 Task: Create a due date automation trigger when advanced on, on the monday before a card is due add fields without custom field "Resume" set to a date more than 1 days ago at 11:00 AM.
Action: Mouse moved to (933, 285)
Screenshot: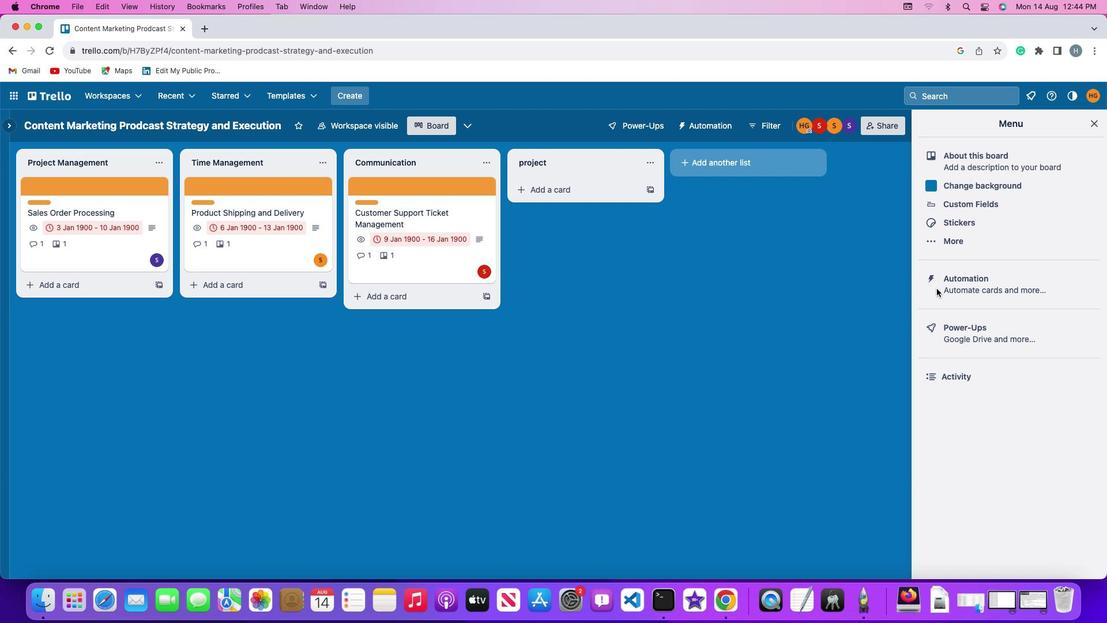 
Action: Mouse pressed left at (933, 285)
Screenshot: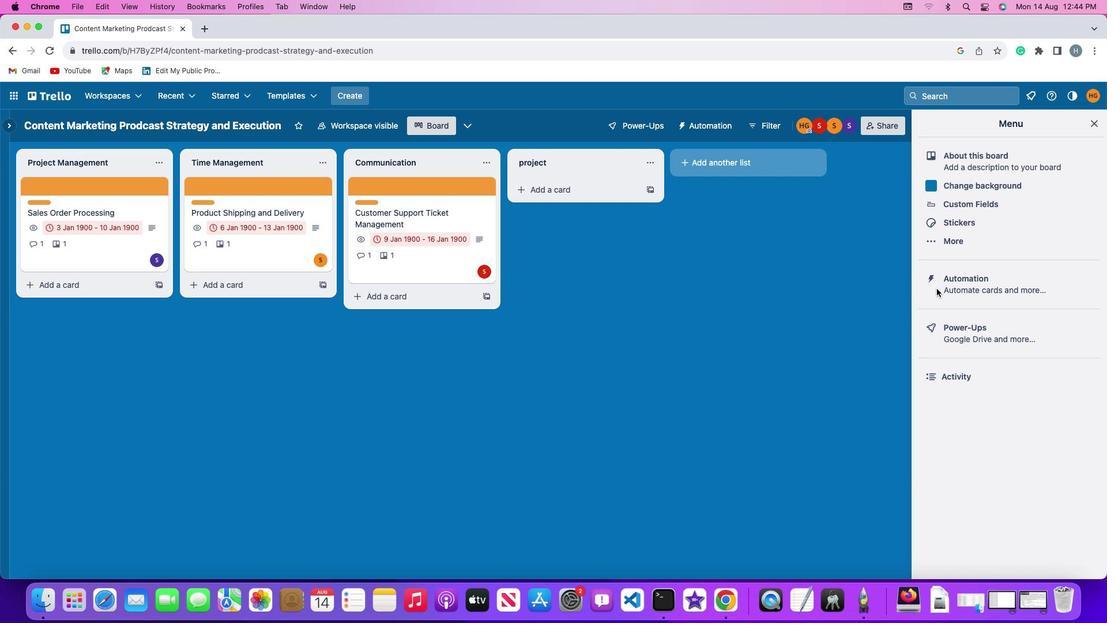 
Action: Mouse pressed left at (933, 285)
Screenshot: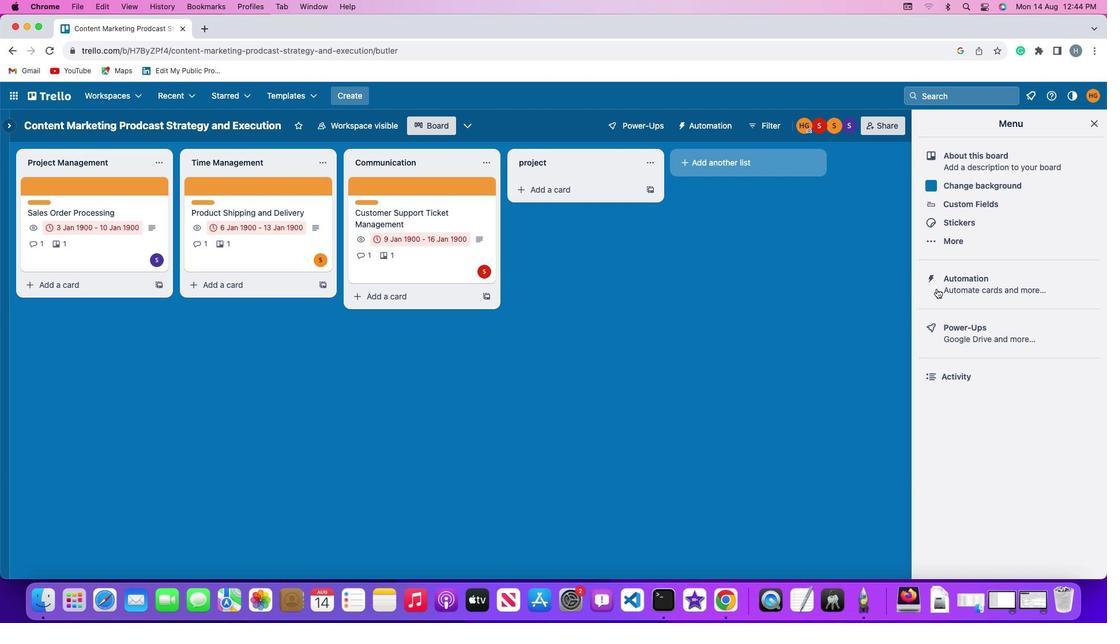 
Action: Mouse moved to (51, 266)
Screenshot: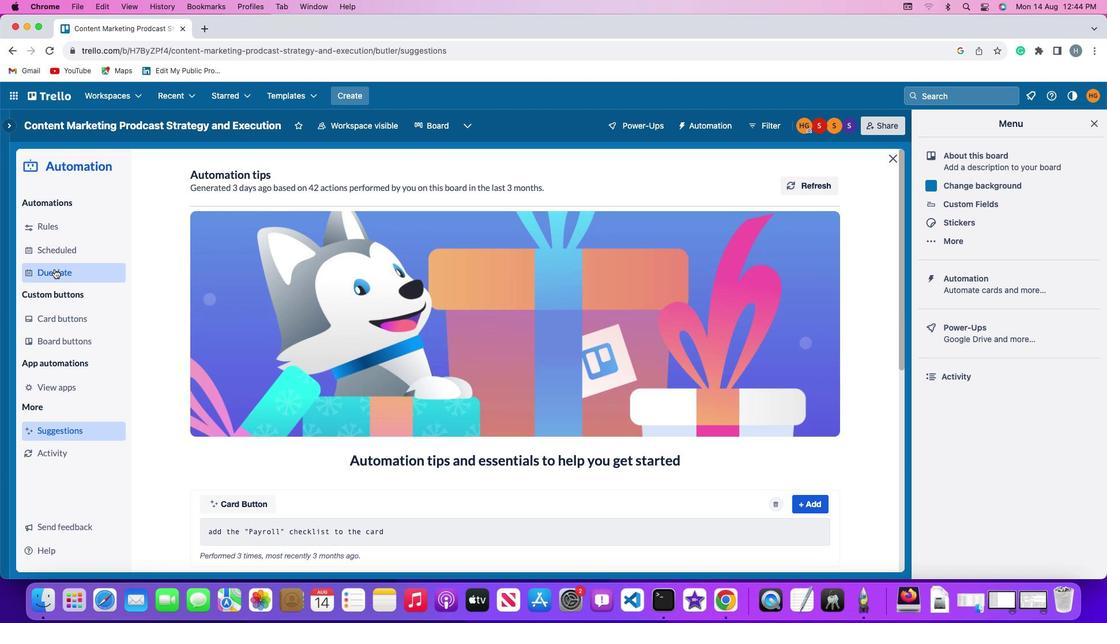 
Action: Mouse pressed left at (51, 266)
Screenshot: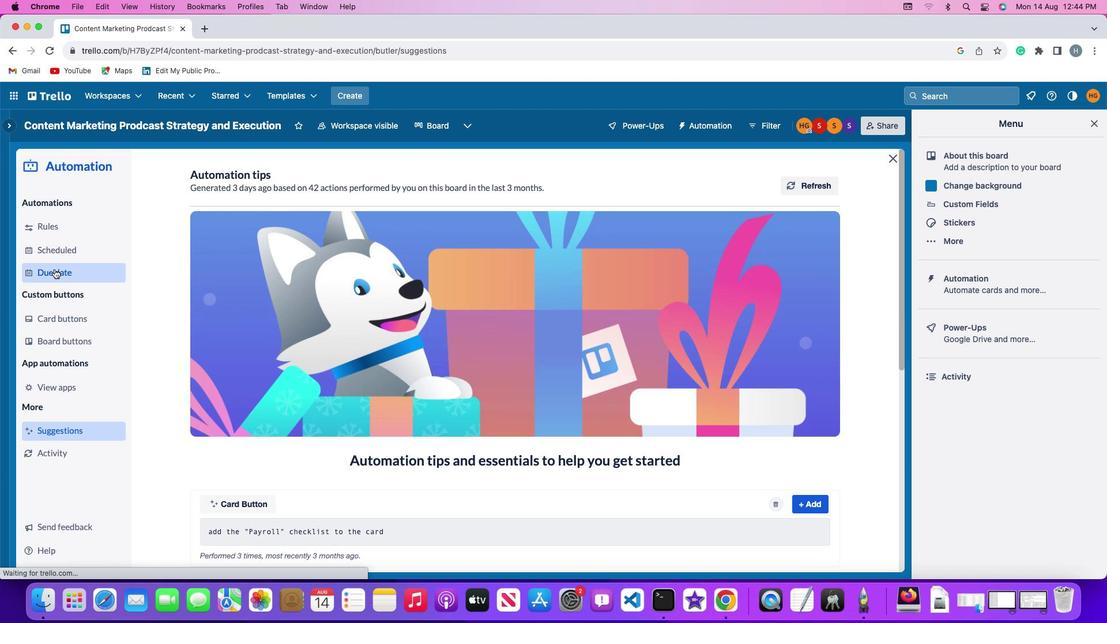 
Action: Mouse moved to (764, 172)
Screenshot: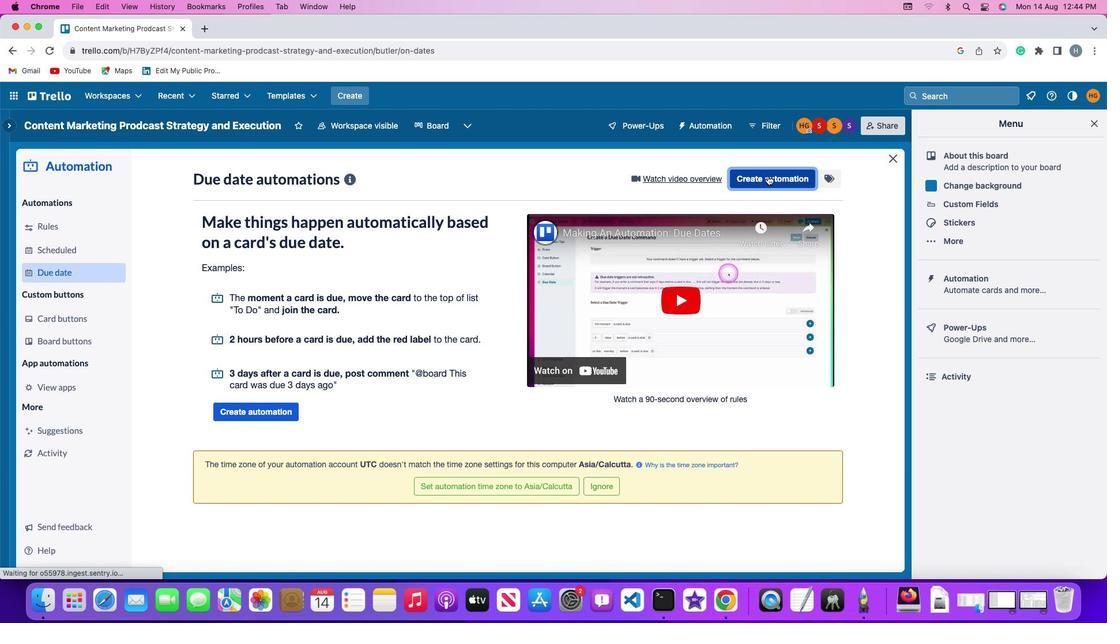 
Action: Mouse pressed left at (764, 172)
Screenshot: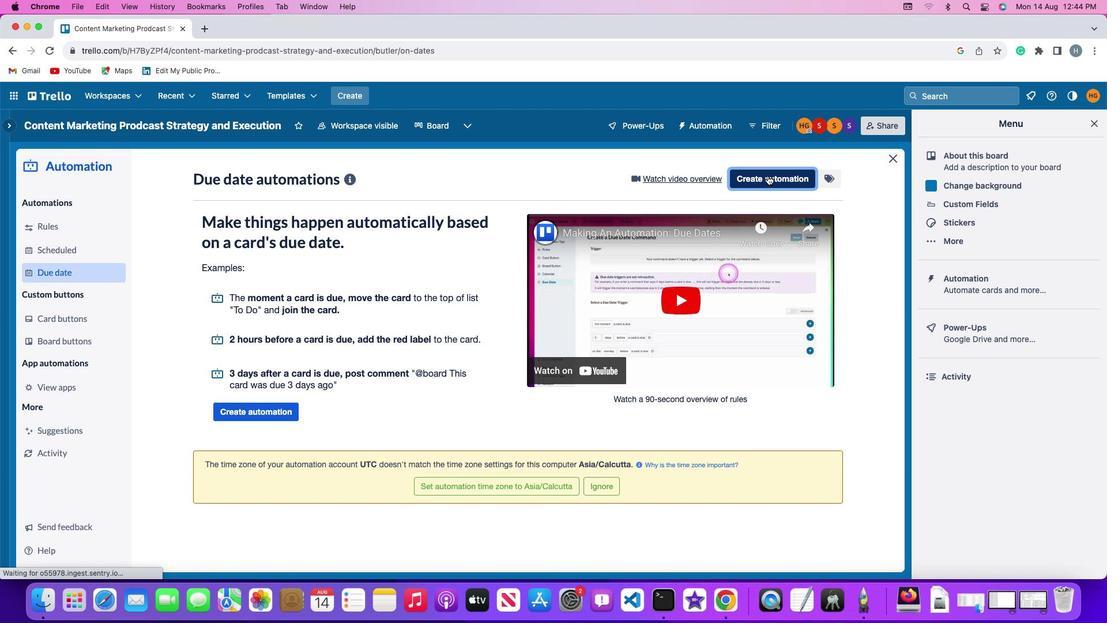 
Action: Mouse moved to (218, 283)
Screenshot: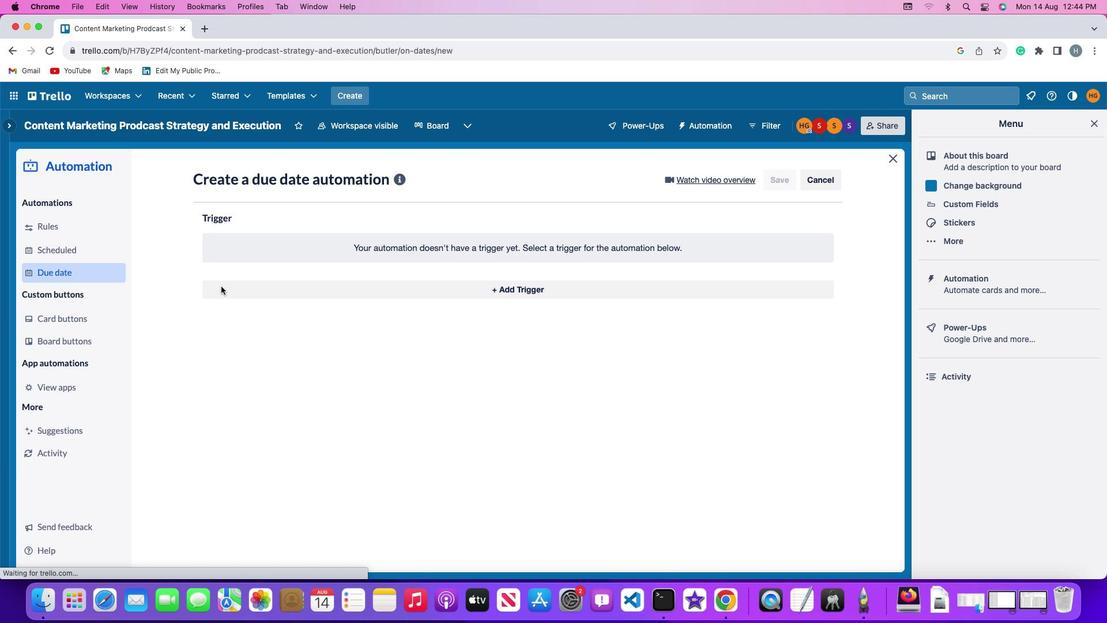 
Action: Mouse pressed left at (218, 283)
Screenshot: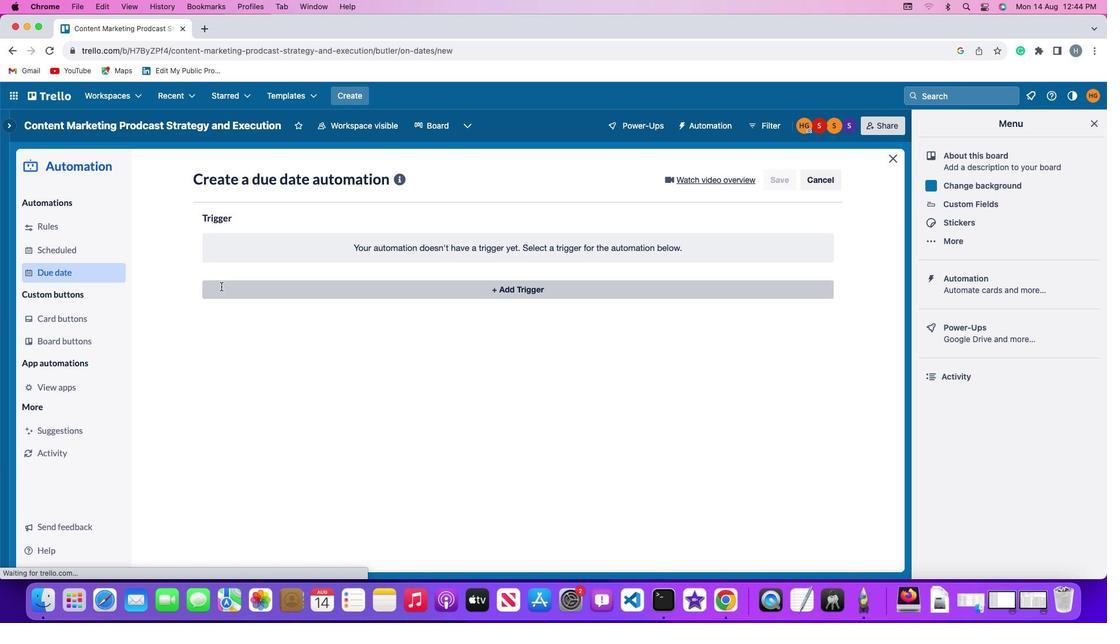 
Action: Mouse moved to (253, 505)
Screenshot: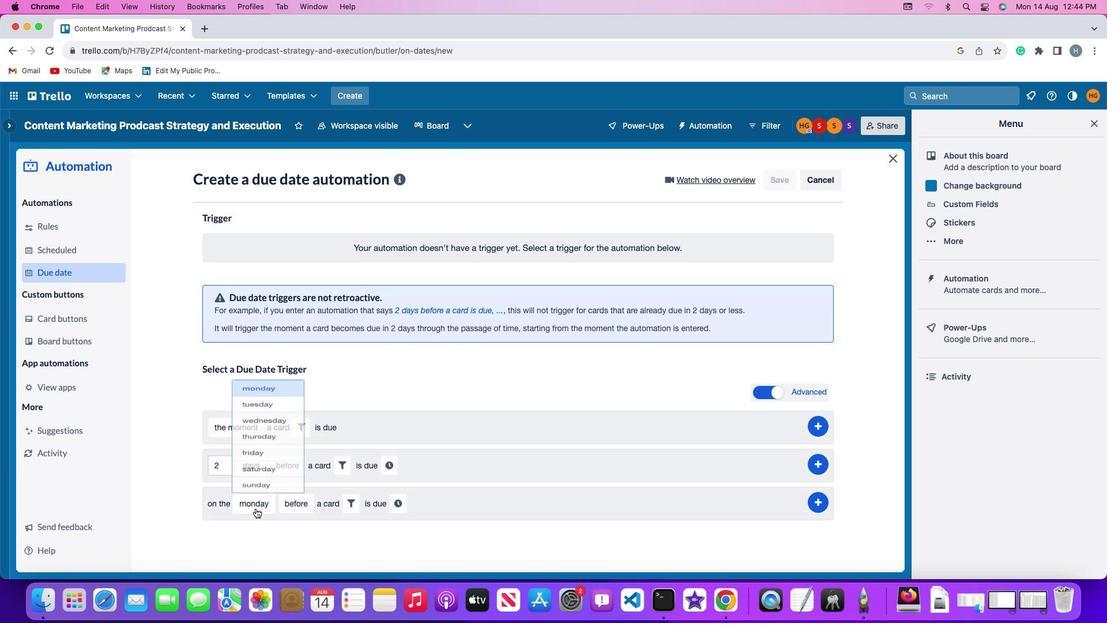 
Action: Mouse pressed left at (253, 505)
Screenshot: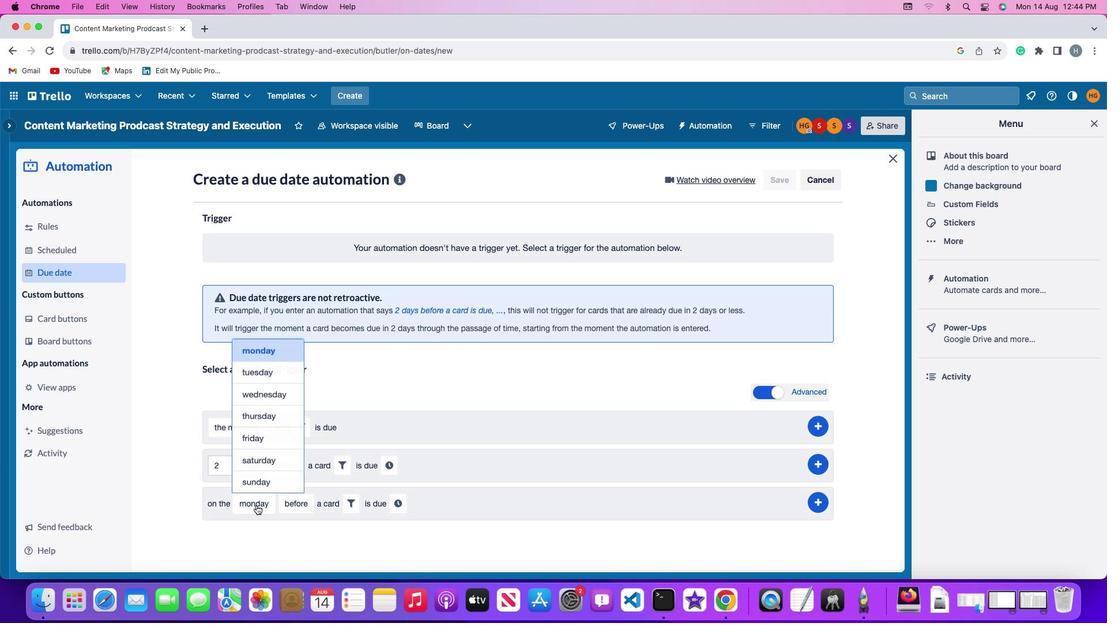 
Action: Mouse moved to (270, 341)
Screenshot: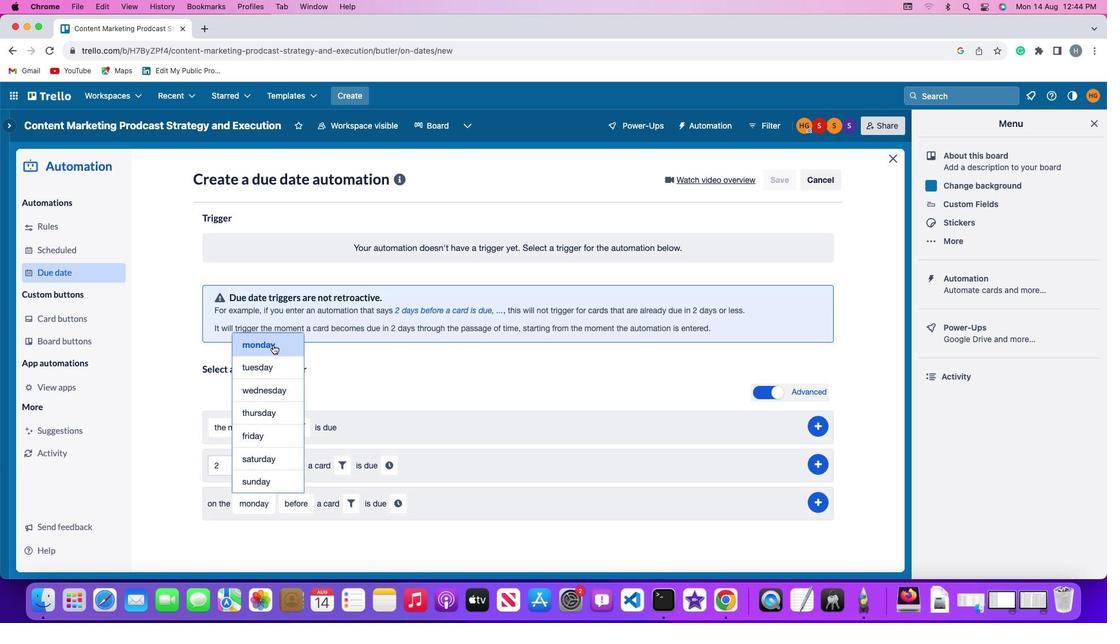 
Action: Mouse pressed left at (270, 341)
Screenshot: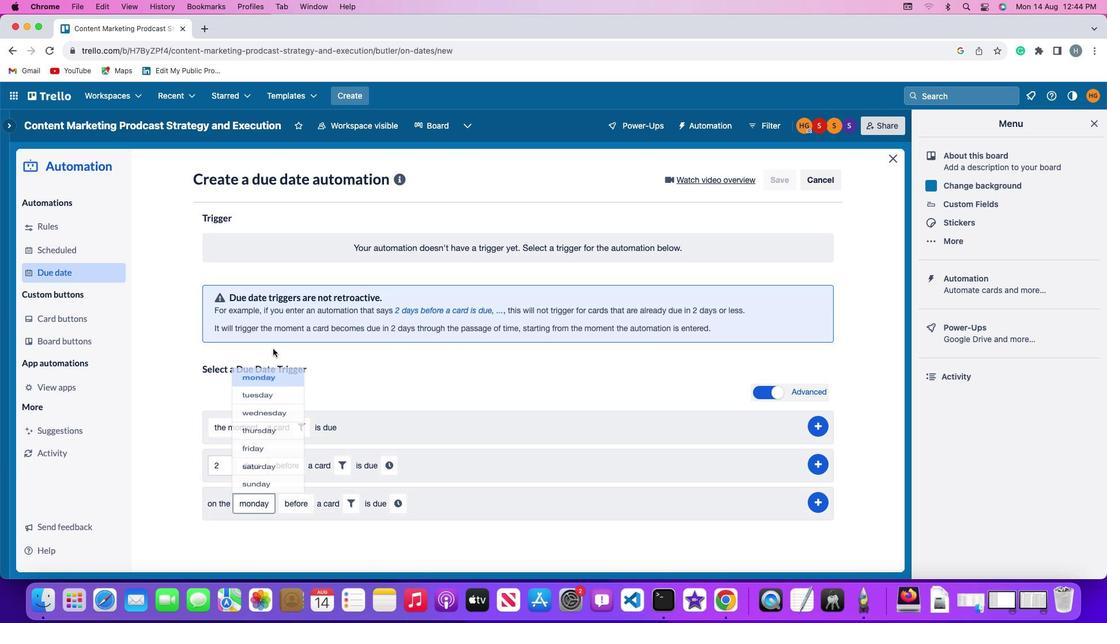 
Action: Mouse moved to (294, 509)
Screenshot: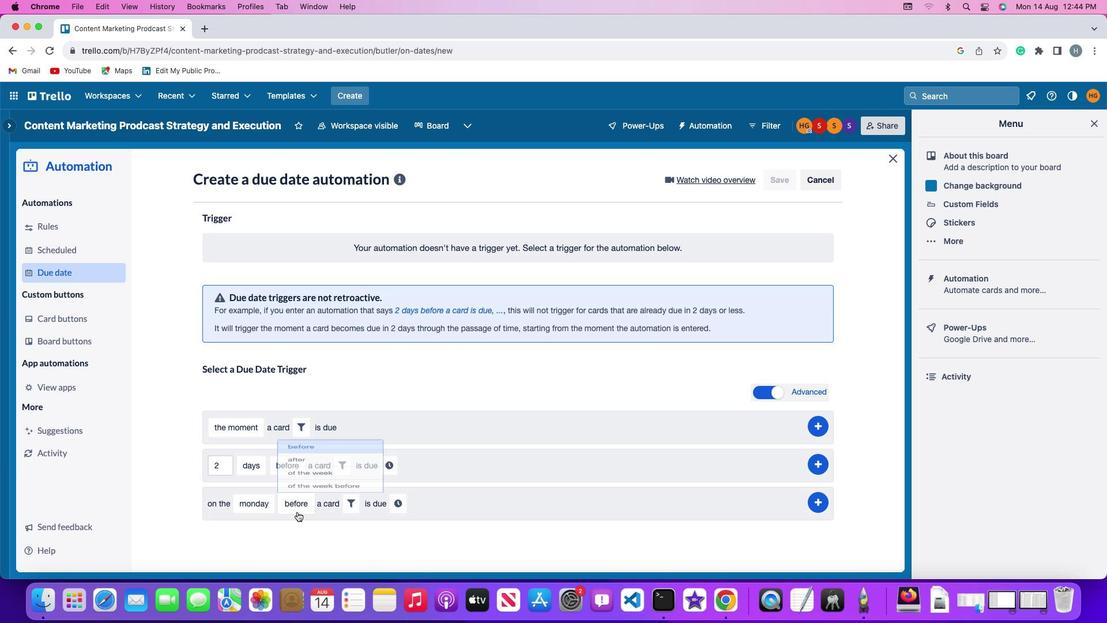 
Action: Mouse pressed left at (294, 509)
Screenshot: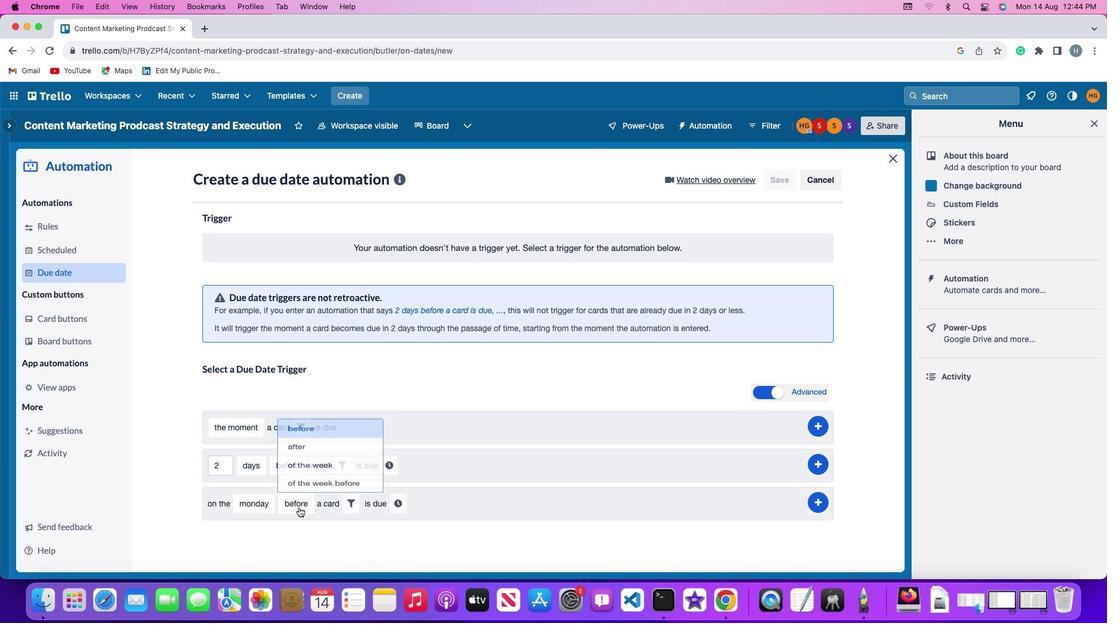 
Action: Mouse moved to (320, 408)
Screenshot: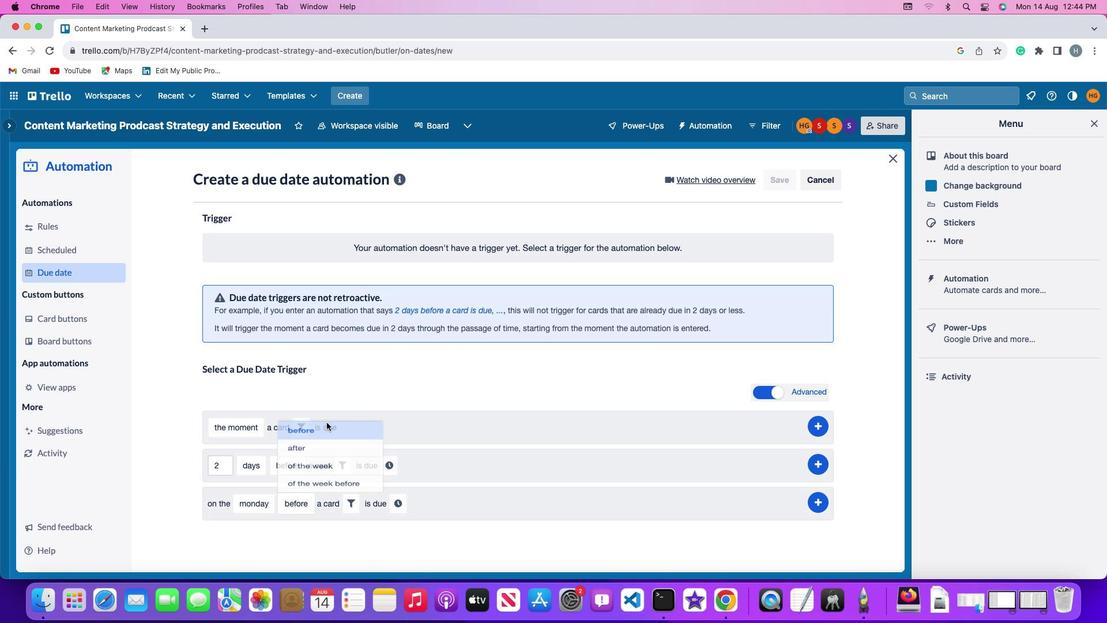 
Action: Mouse pressed left at (320, 408)
Screenshot: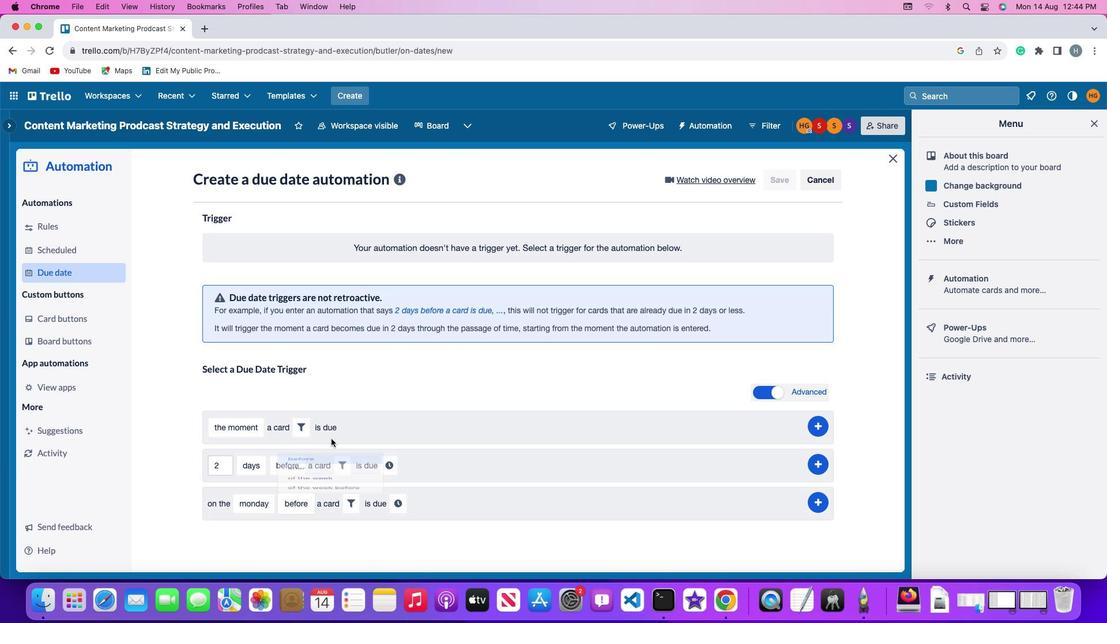 
Action: Mouse moved to (350, 499)
Screenshot: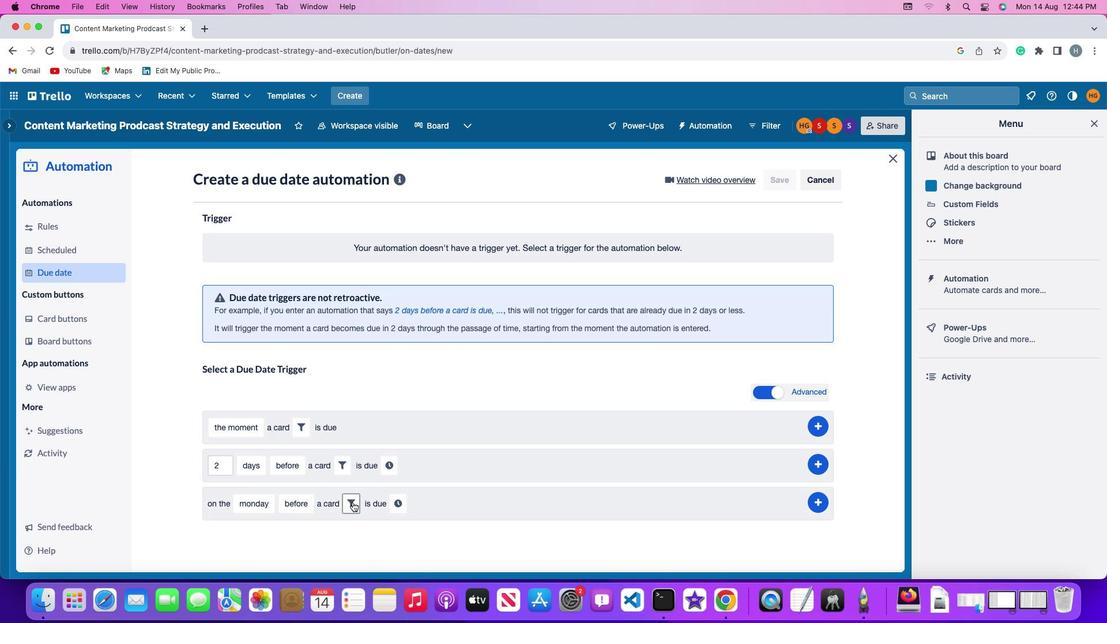 
Action: Mouse pressed left at (350, 499)
Screenshot: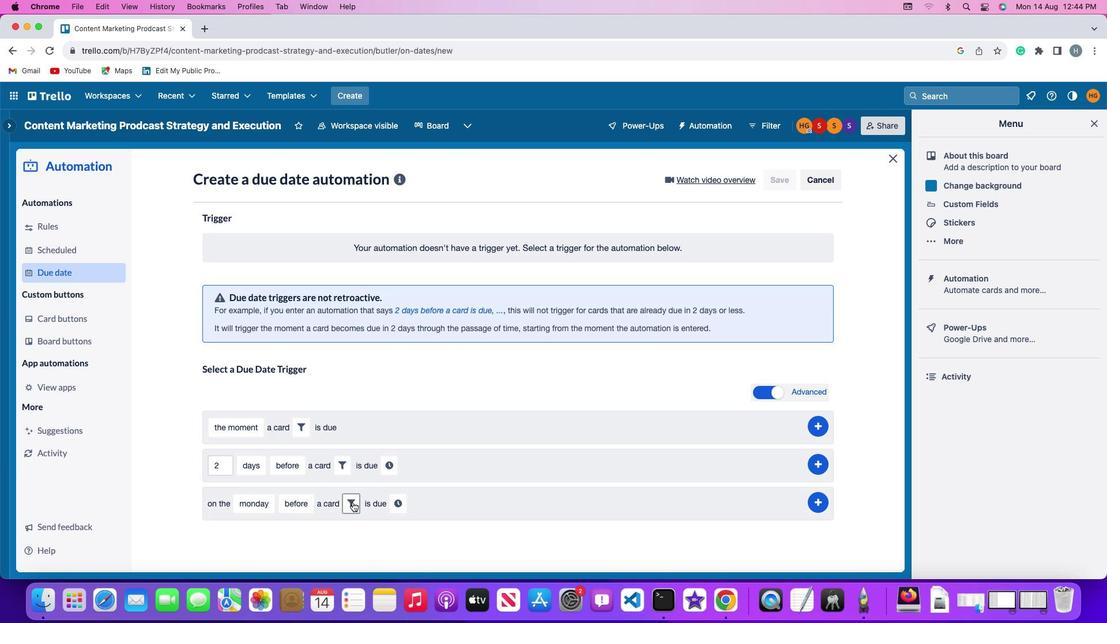 
Action: Mouse moved to (536, 533)
Screenshot: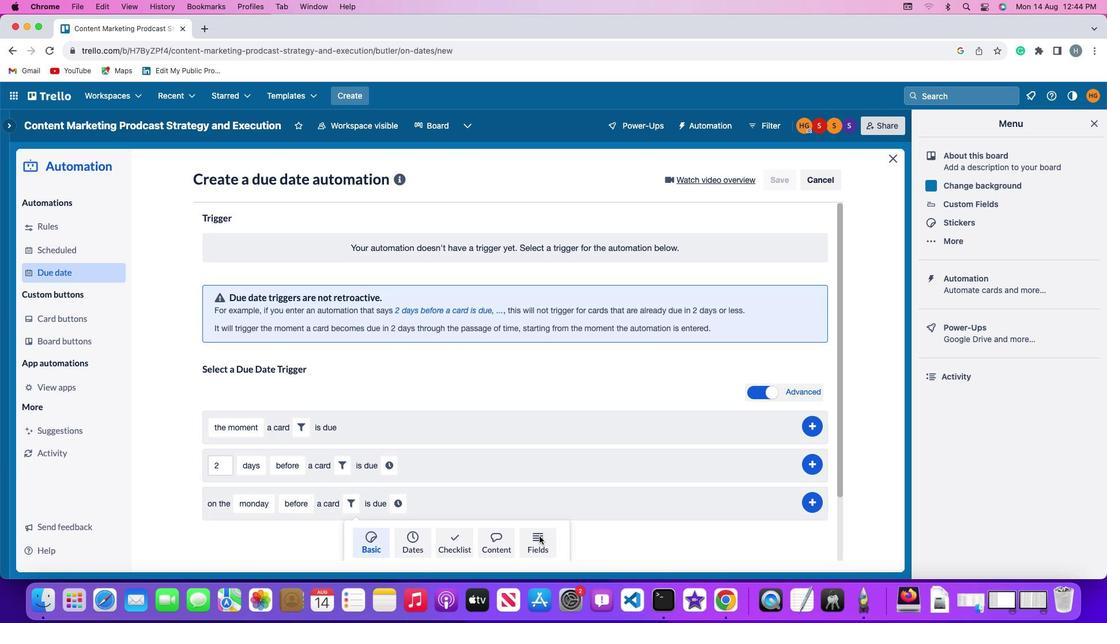 
Action: Mouse pressed left at (536, 533)
Screenshot: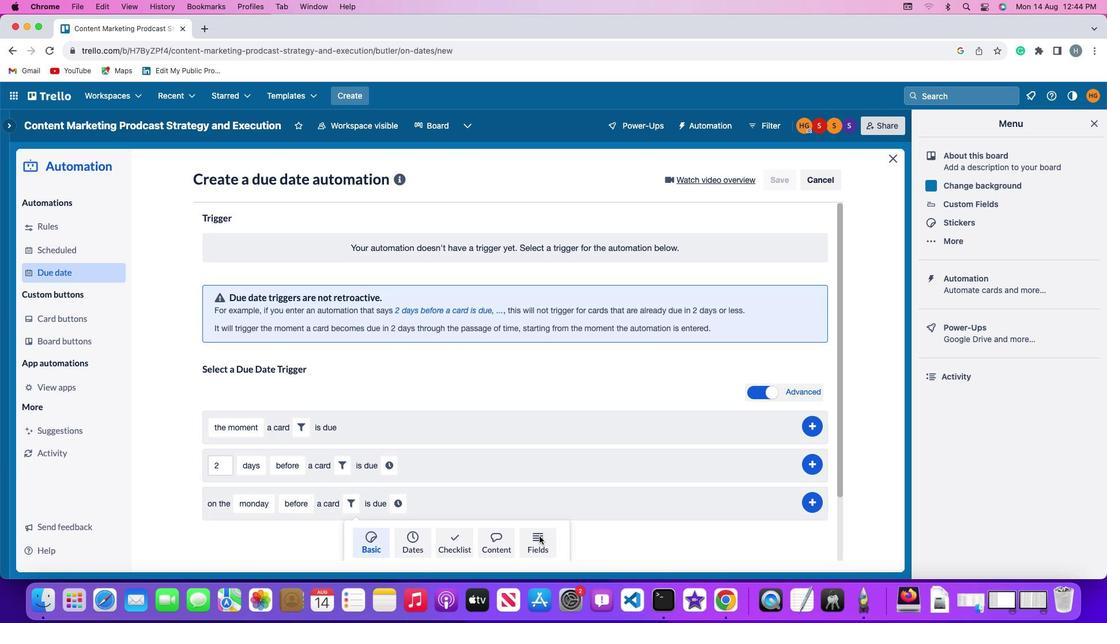 
Action: Mouse moved to (327, 533)
Screenshot: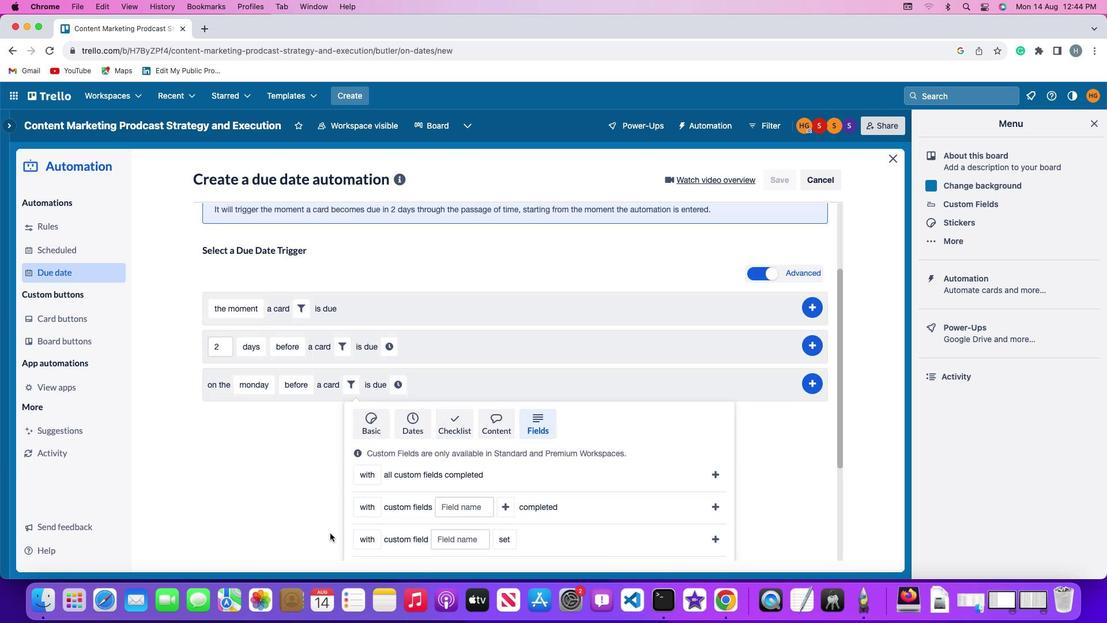 
Action: Mouse scrolled (327, 533) with delta (-2, -2)
Screenshot: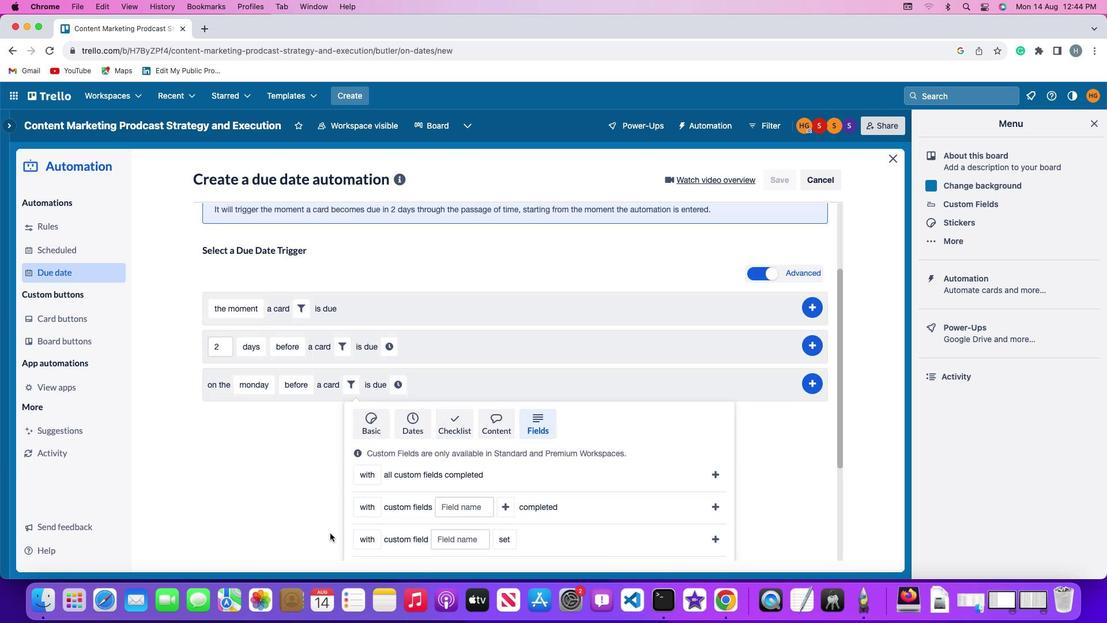 
Action: Mouse moved to (327, 531)
Screenshot: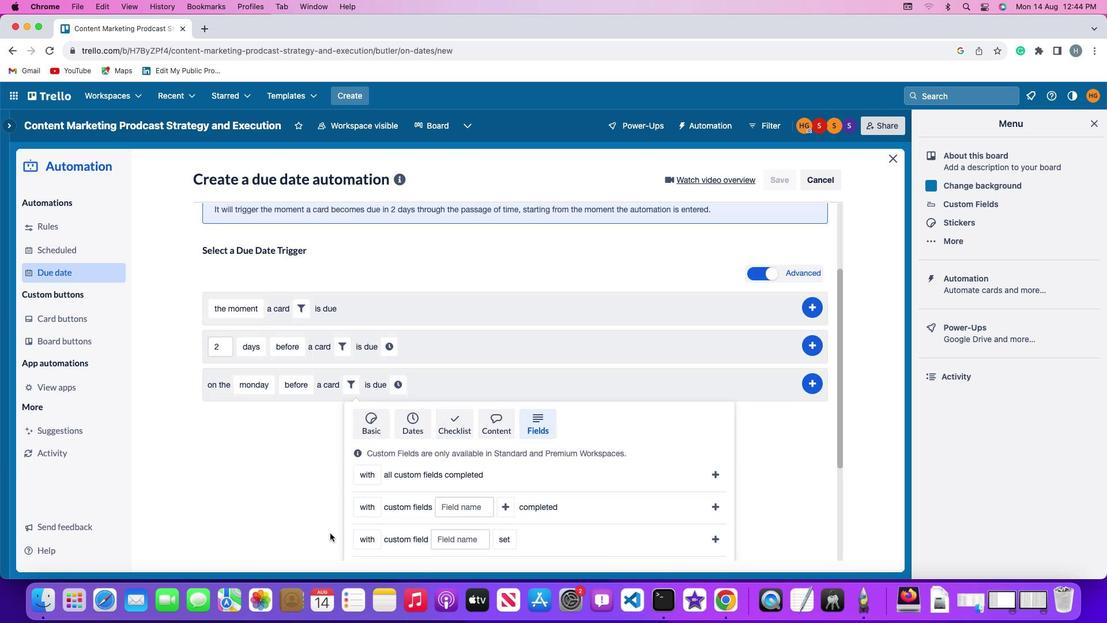 
Action: Mouse scrolled (327, 531) with delta (-2, -2)
Screenshot: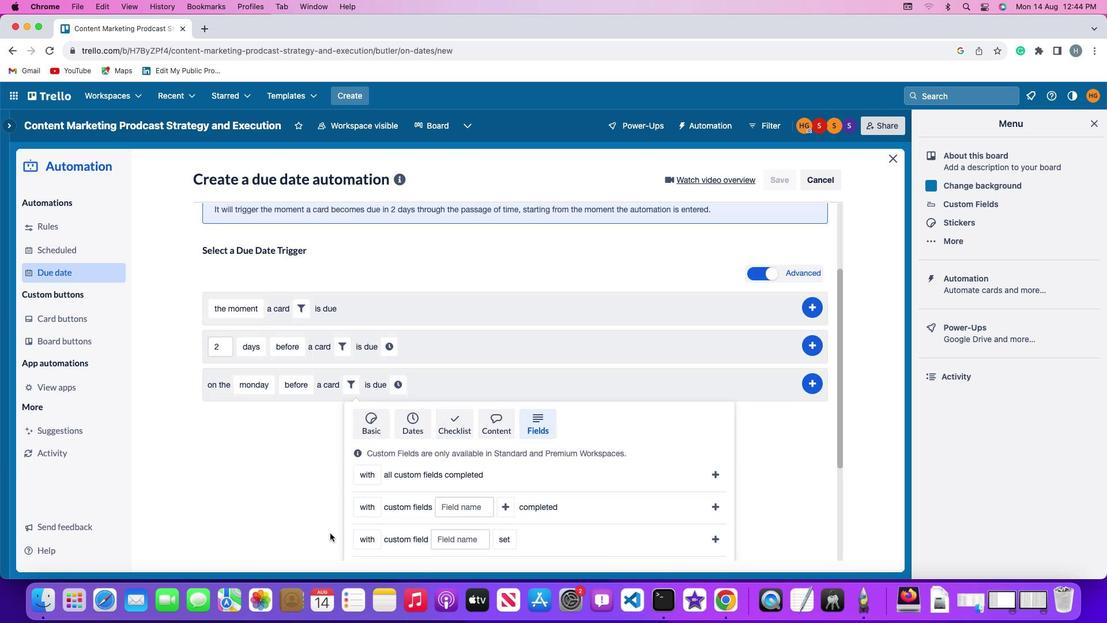 
Action: Mouse scrolled (327, 531) with delta (-2, -4)
Screenshot: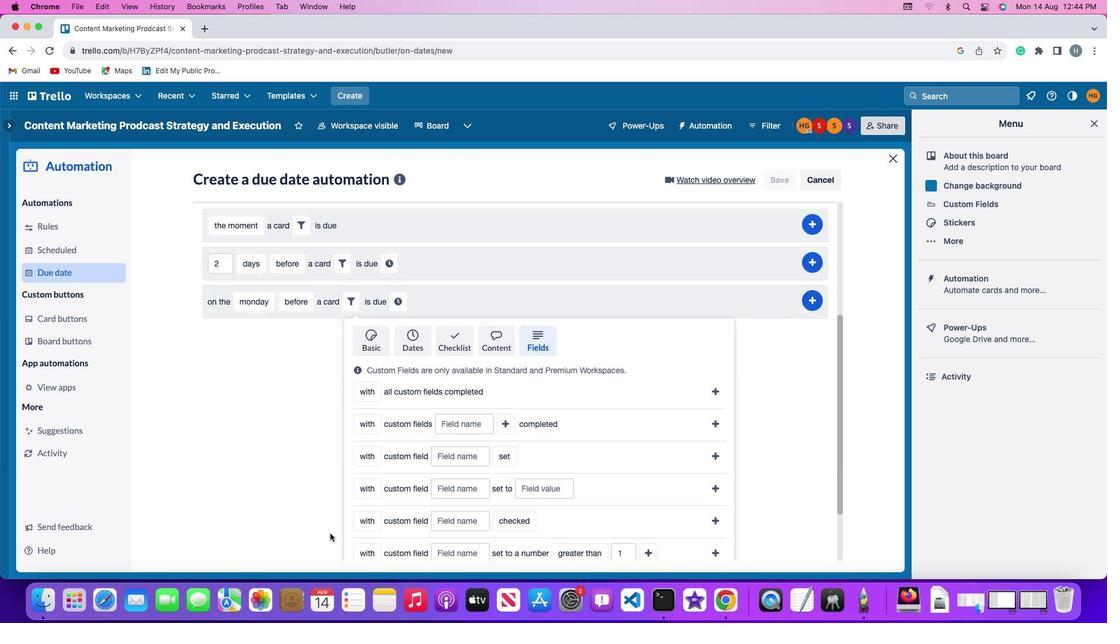 
Action: Mouse moved to (327, 531)
Screenshot: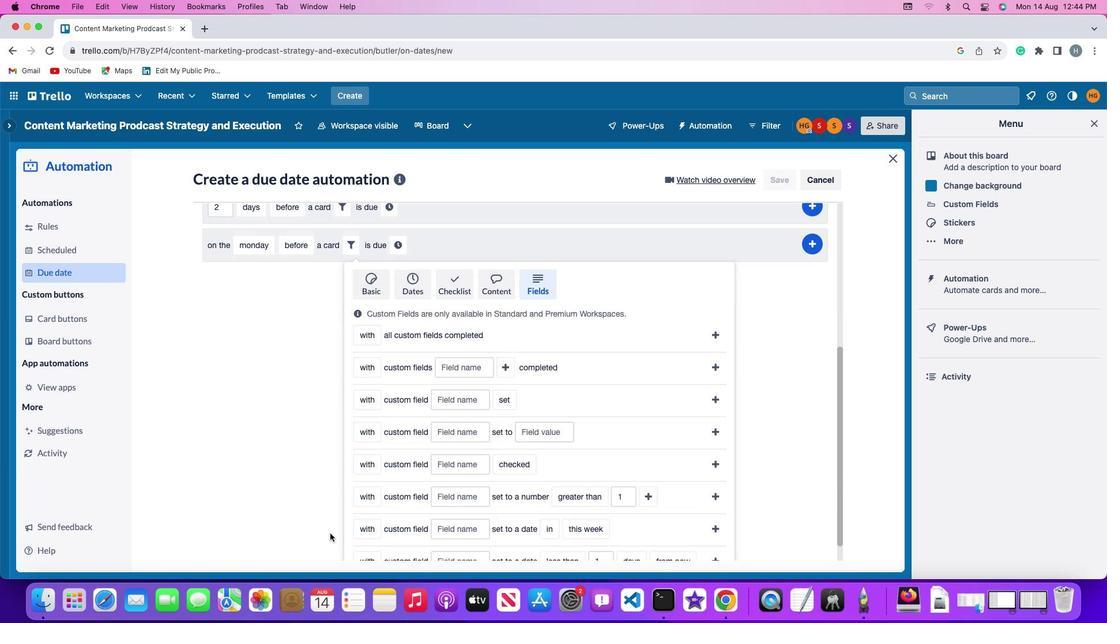 
Action: Mouse scrolled (327, 531) with delta (-2, -5)
Screenshot: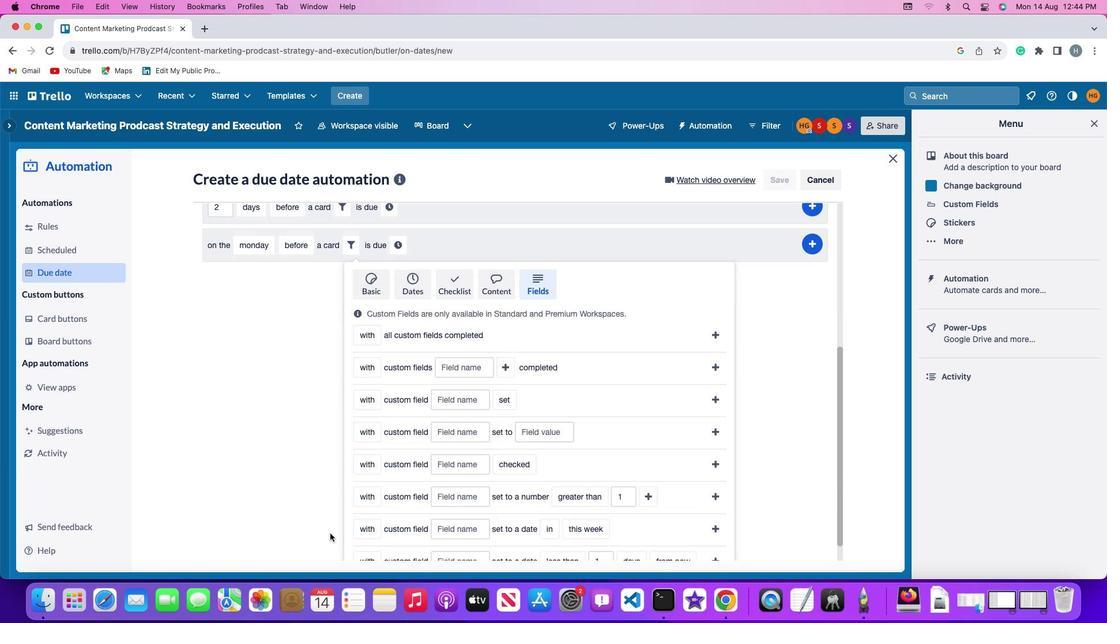 
Action: Mouse moved to (327, 530)
Screenshot: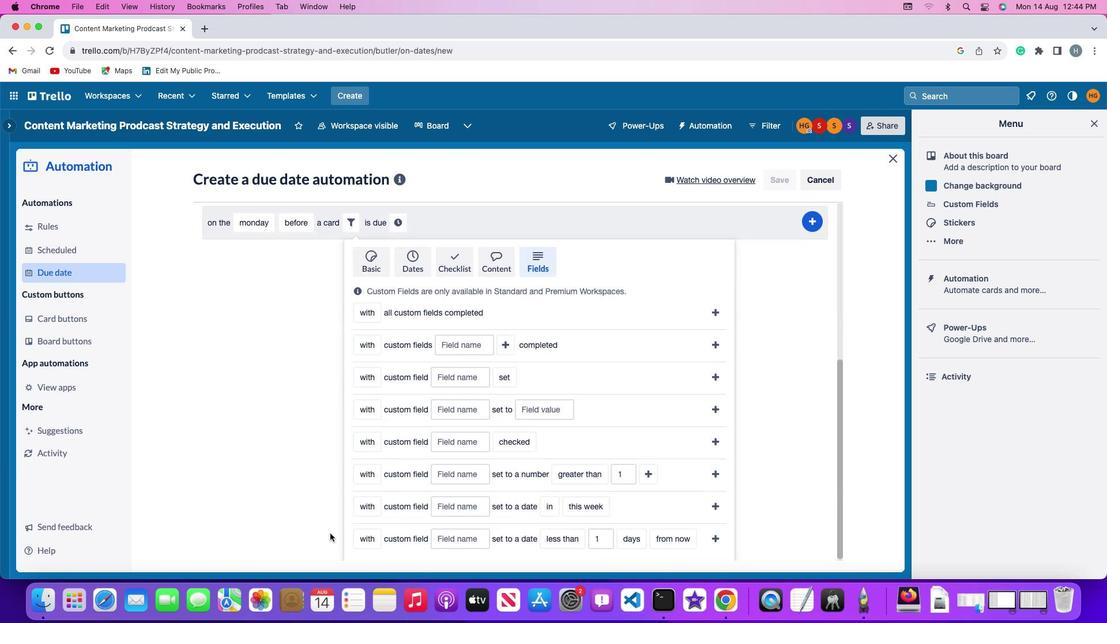 
Action: Mouse scrolled (327, 530) with delta (-2, -5)
Screenshot: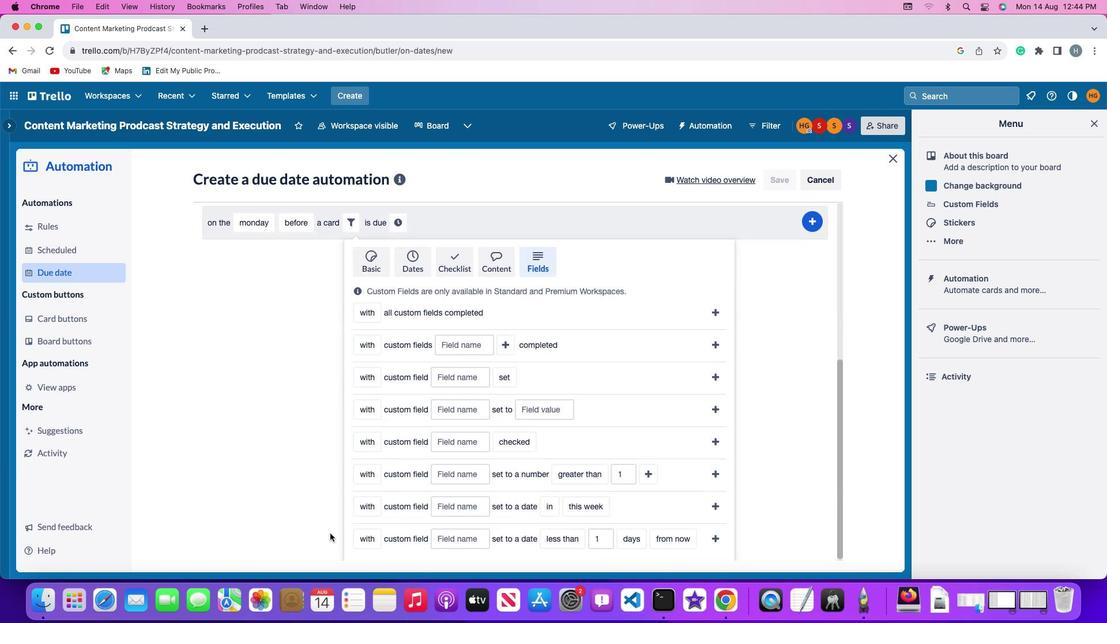 
Action: Mouse moved to (327, 530)
Screenshot: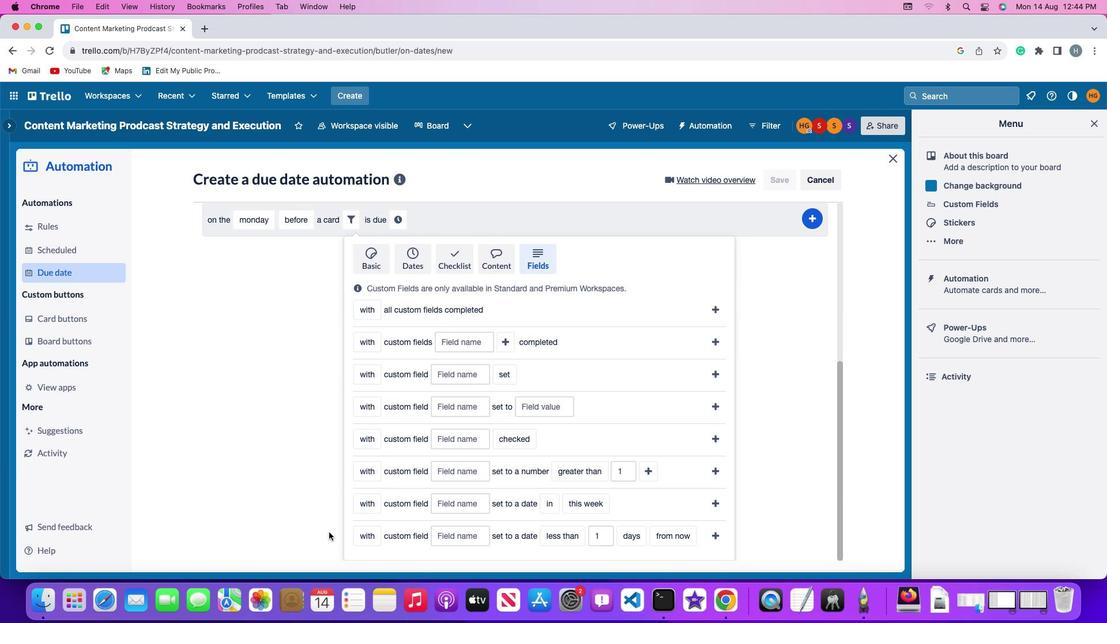 
Action: Mouse scrolled (327, 530) with delta (-2, -2)
Screenshot: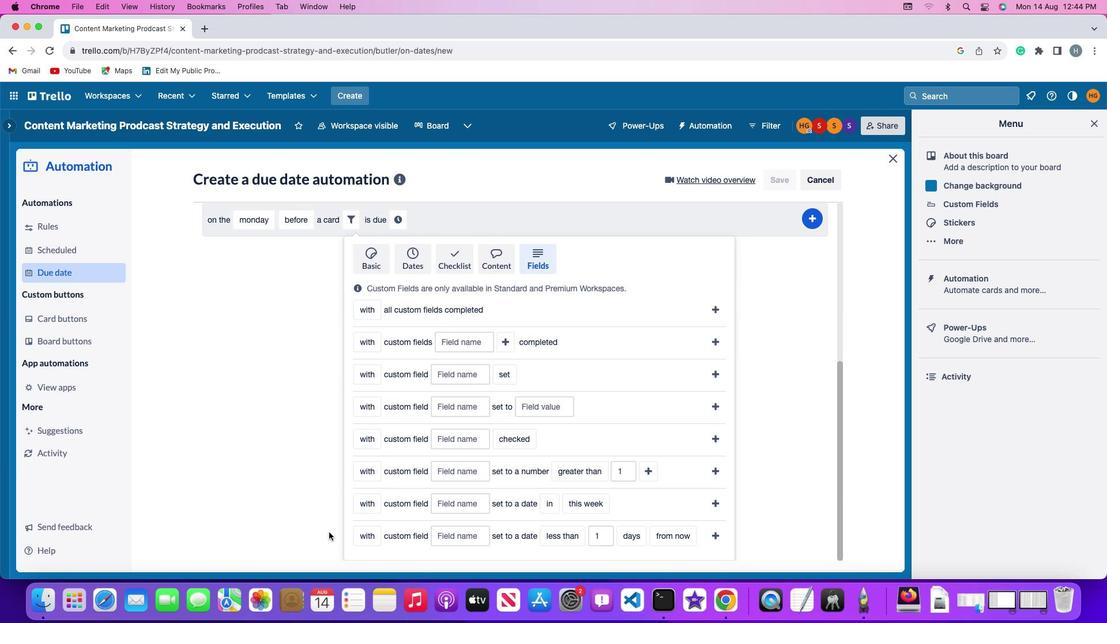 
Action: Mouse scrolled (327, 530) with delta (-2, -2)
Screenshot: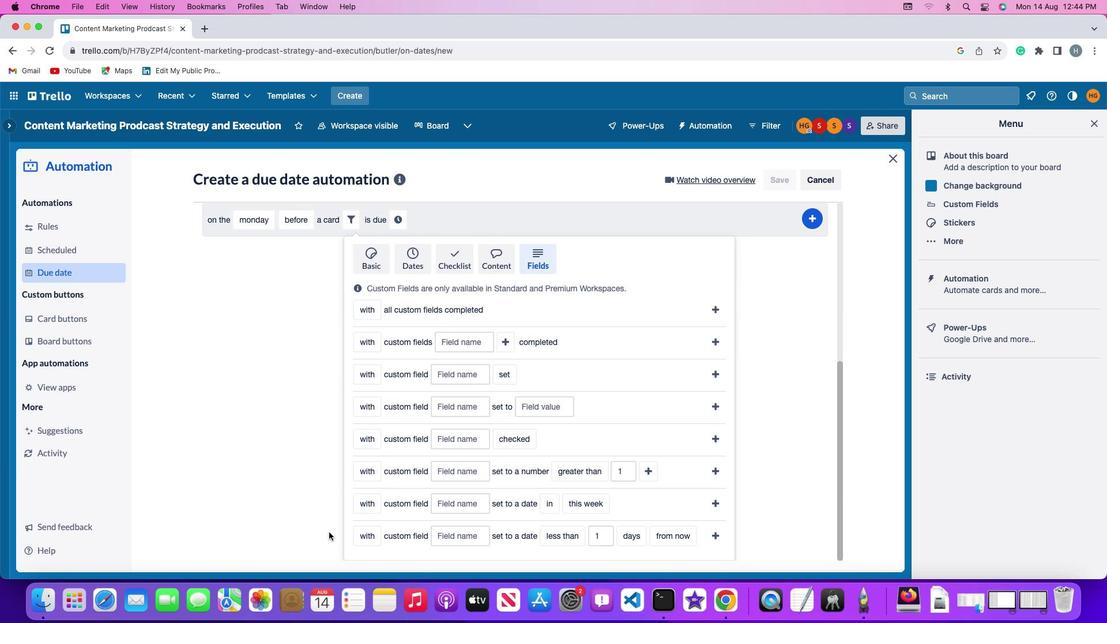 
Action: Mouse scrolled (327, 530) with delta (-2, -4)
Screenshot: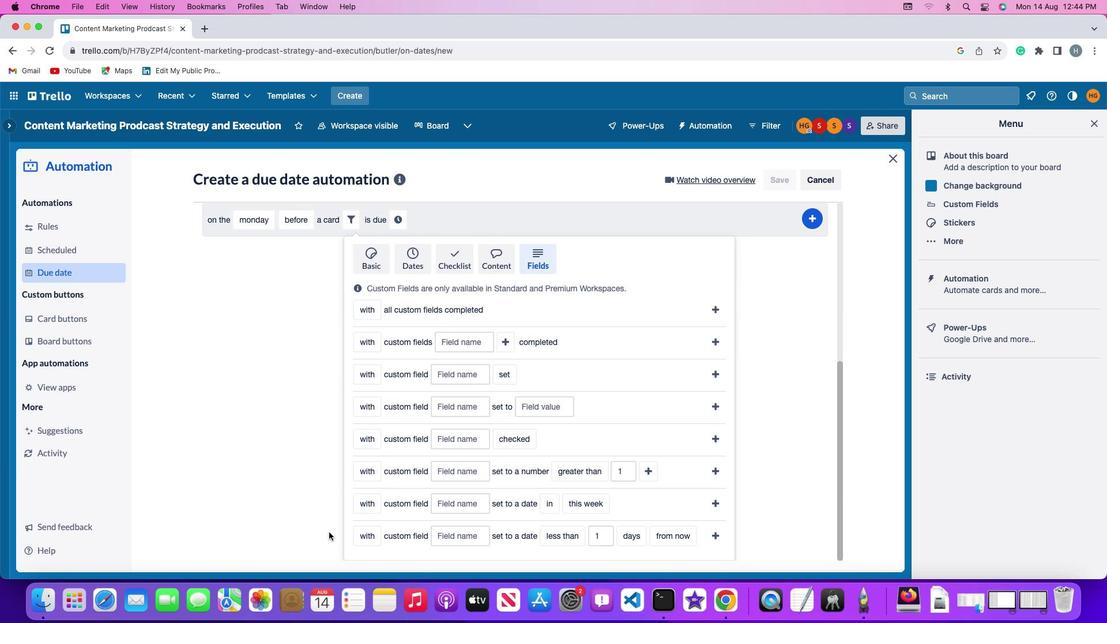 
Action: Mouse scrolled (327, 530) with delta (-2, -5)
Screenshot: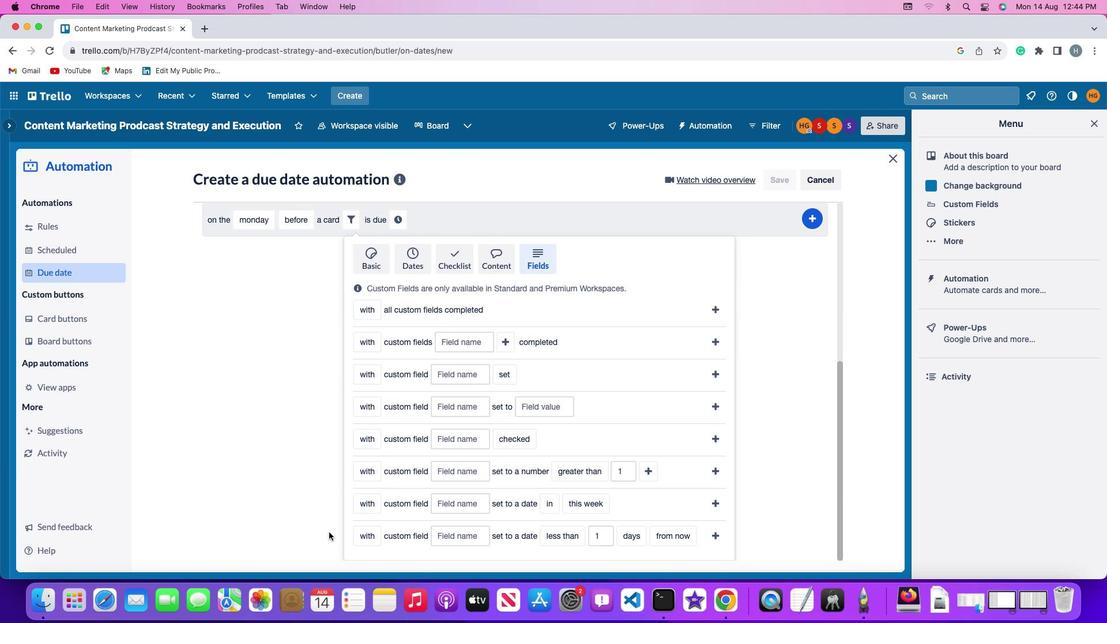 
Action: Mouse moved to (325, 529)
Screenshot: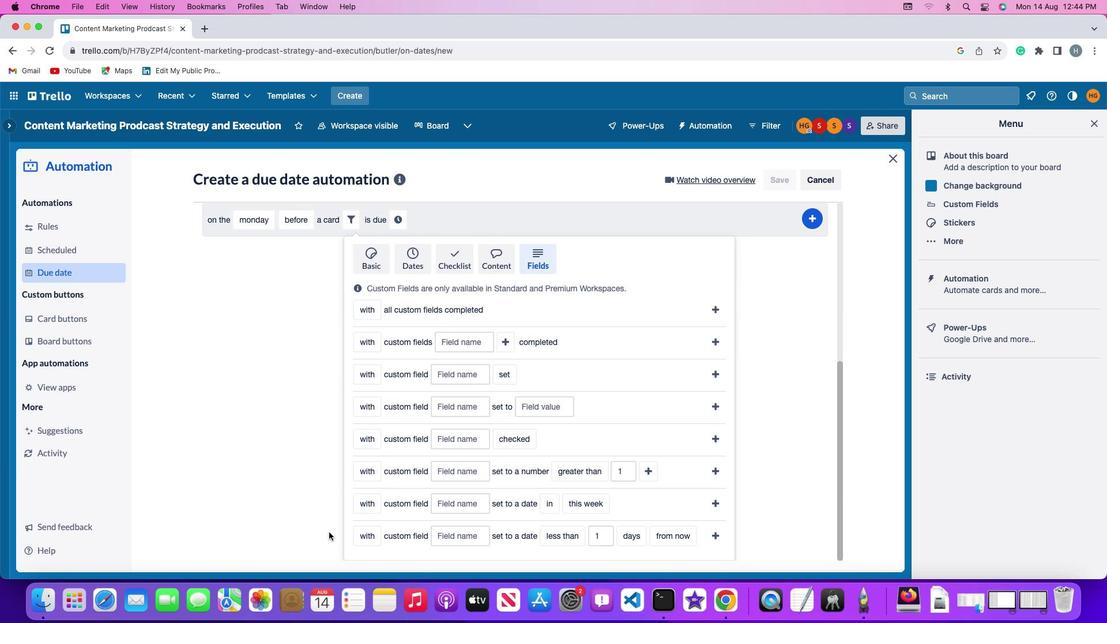 
Action: Mouse scrolled (325, 529) with delta (-2, -5)
Screenshot: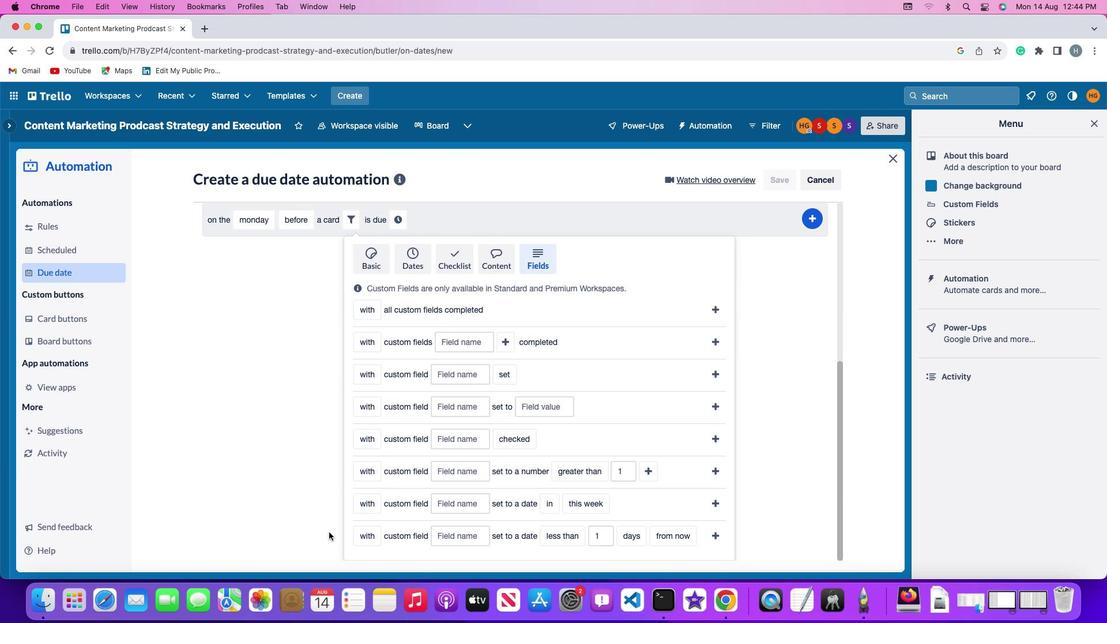 
Action: Mouse moved to (349, 529)
Screenshot: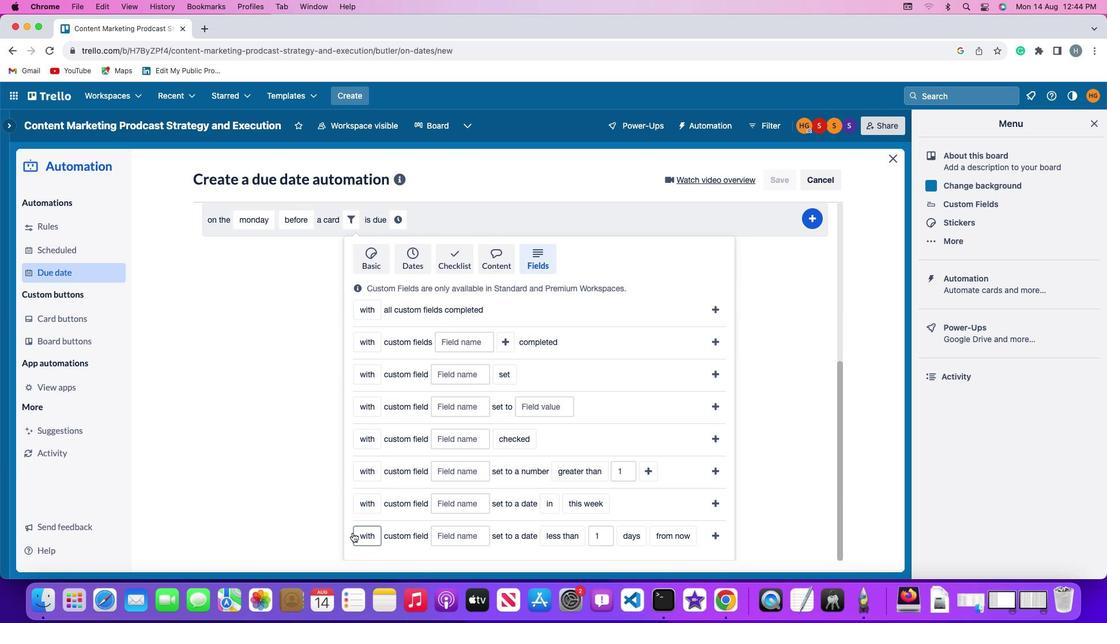 
Action: Mouse pressed left at (349, 529)
Screenshot: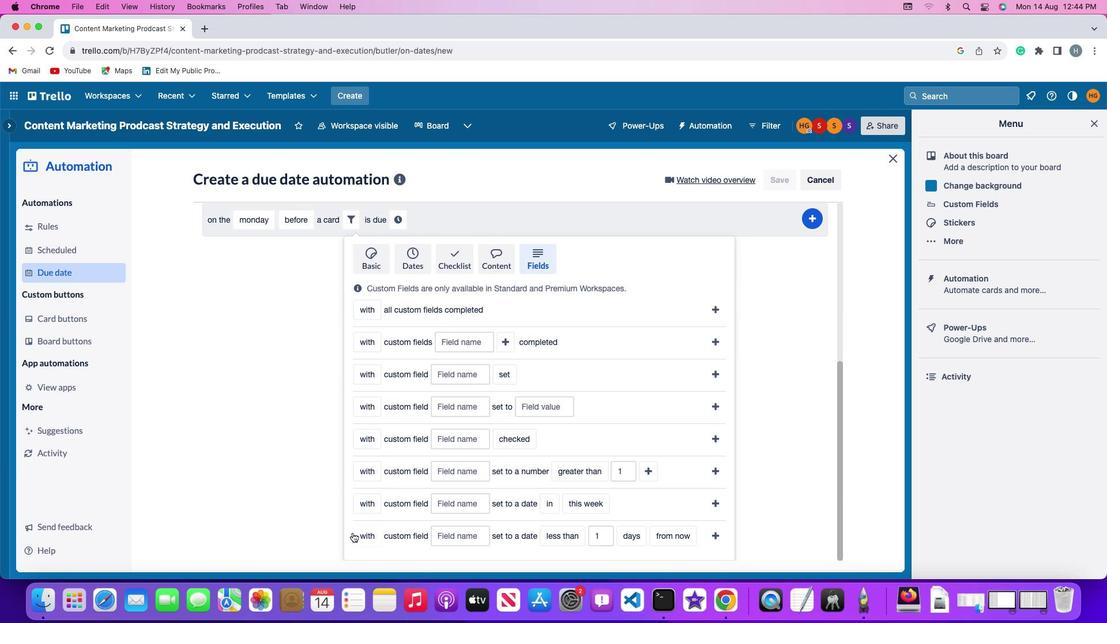 
Action: Mouse moved to (381, 514)
Screenshot: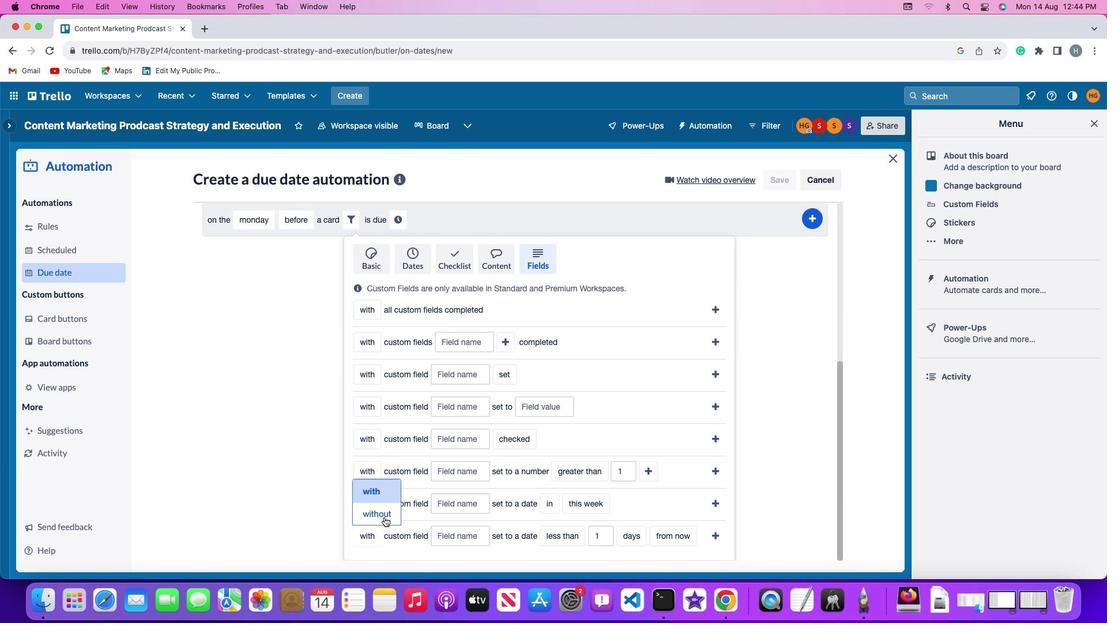 
Action: Mouse pressed left at (381, 514)
Screenshot: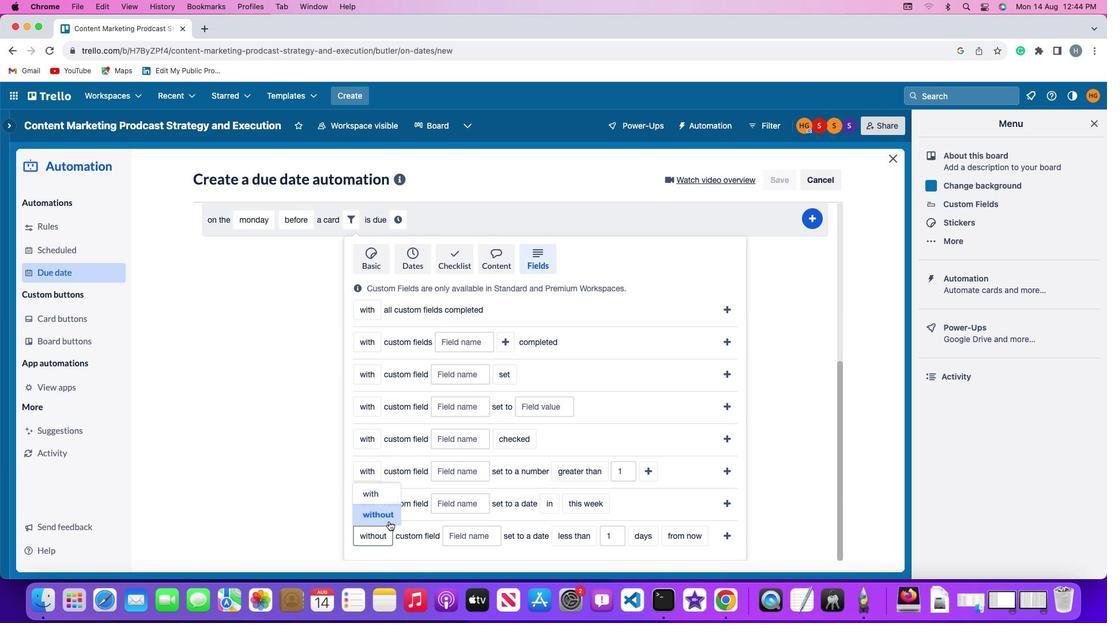 
Action: Mouse moved to (462, 532)
Screenshot: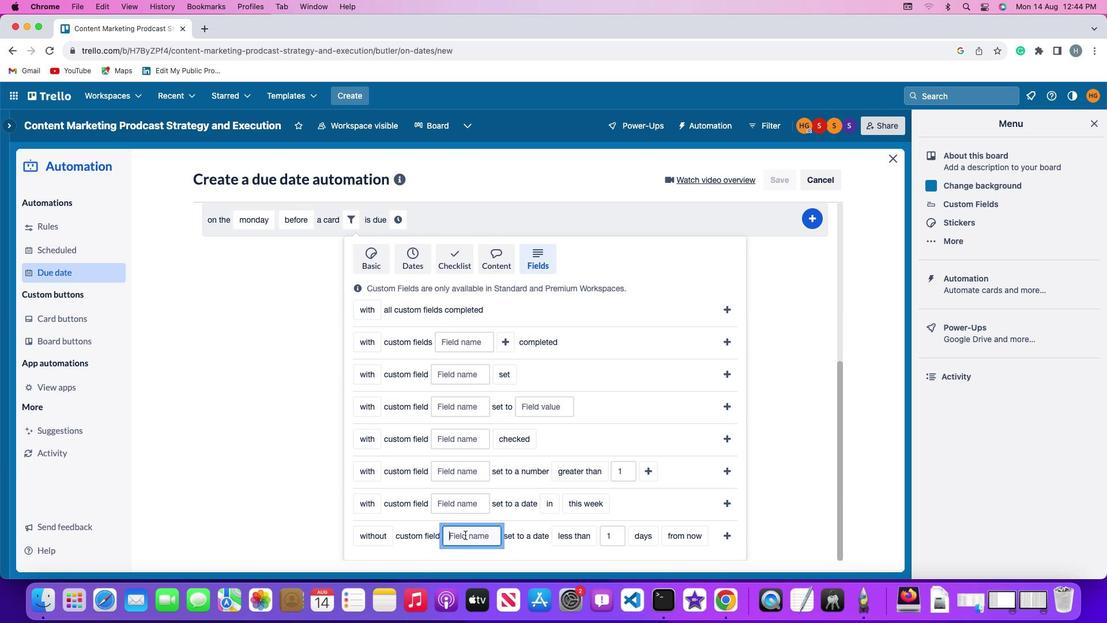 
Action: Mouse pressed left at (462, 532)
Screenshot: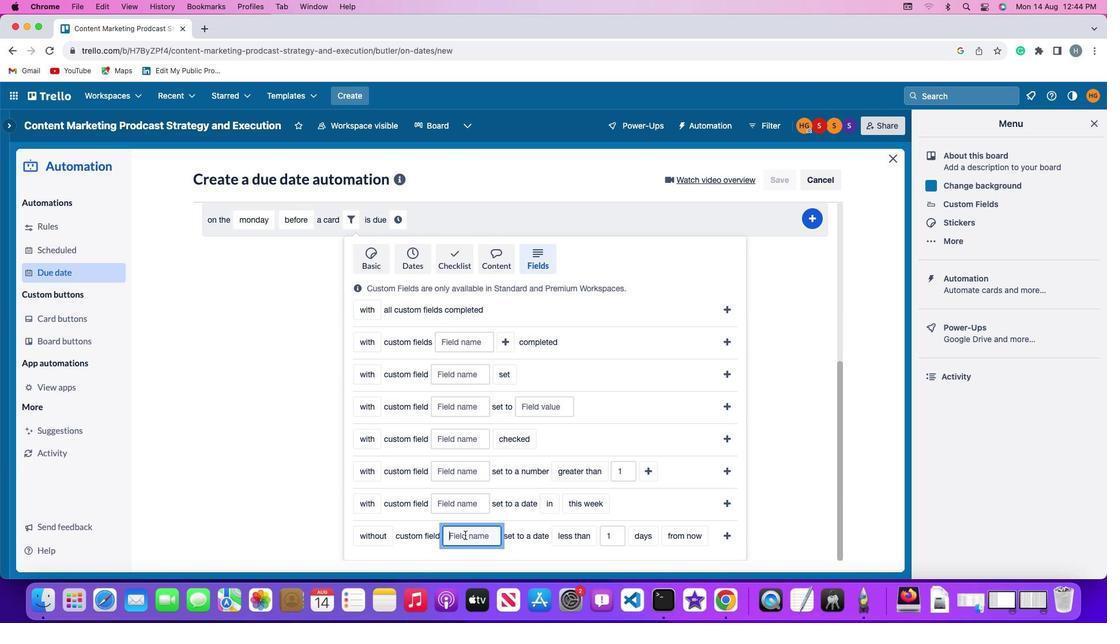 
Action: Mouse moved to (462, 531)
Screenshot: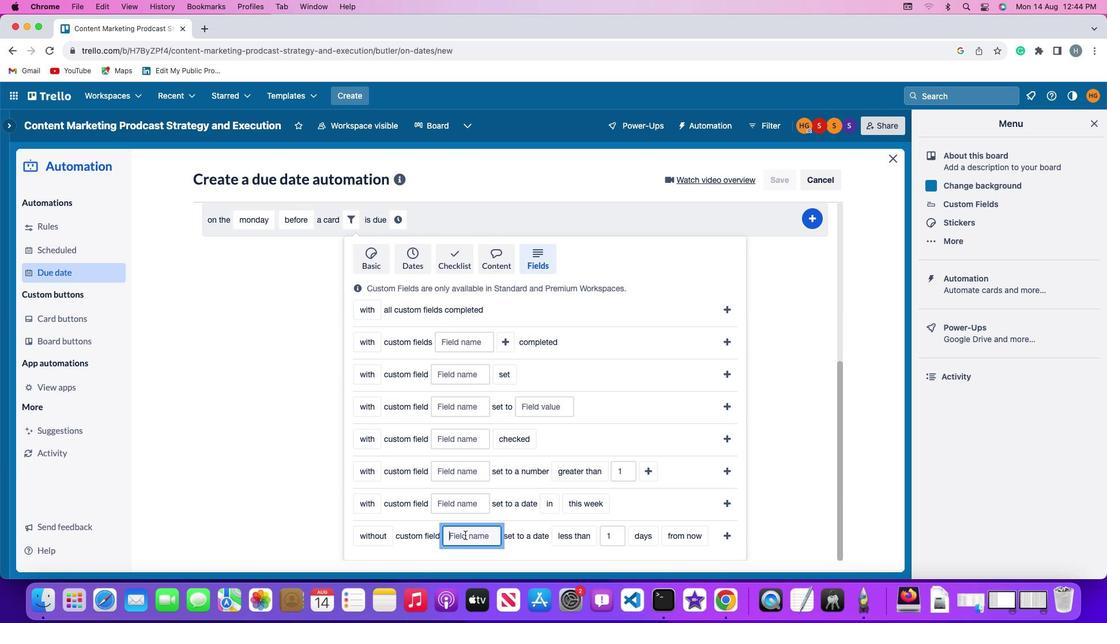 
Action: Key pressed Key.shift'R''e''s''u''m''e'
Screenshot: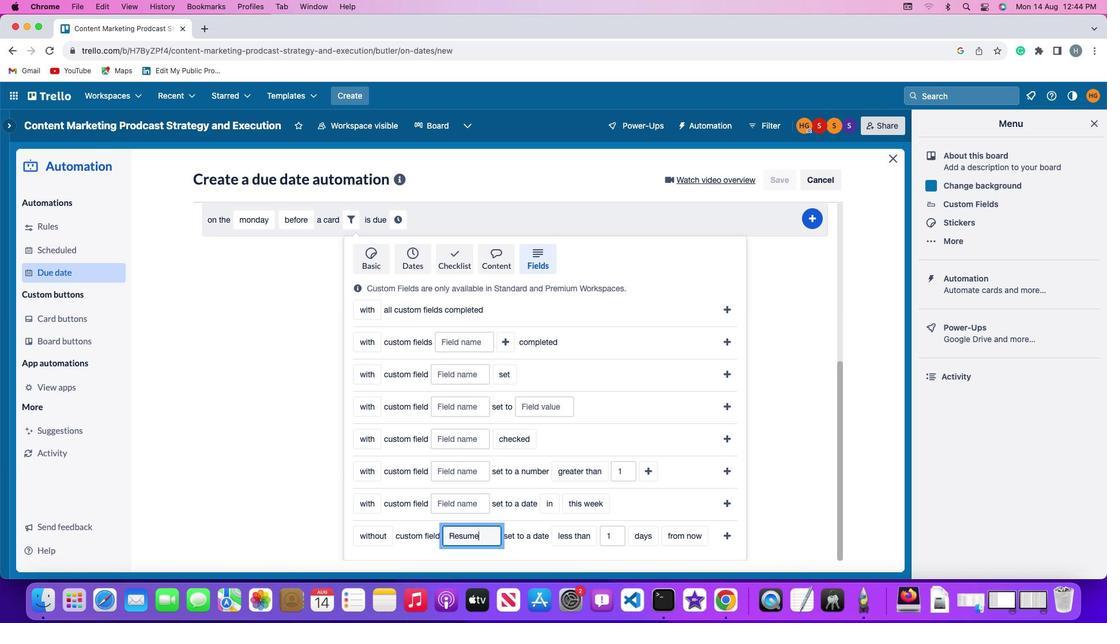 
Action: Mouse moved to (567, 537)
Screenshot: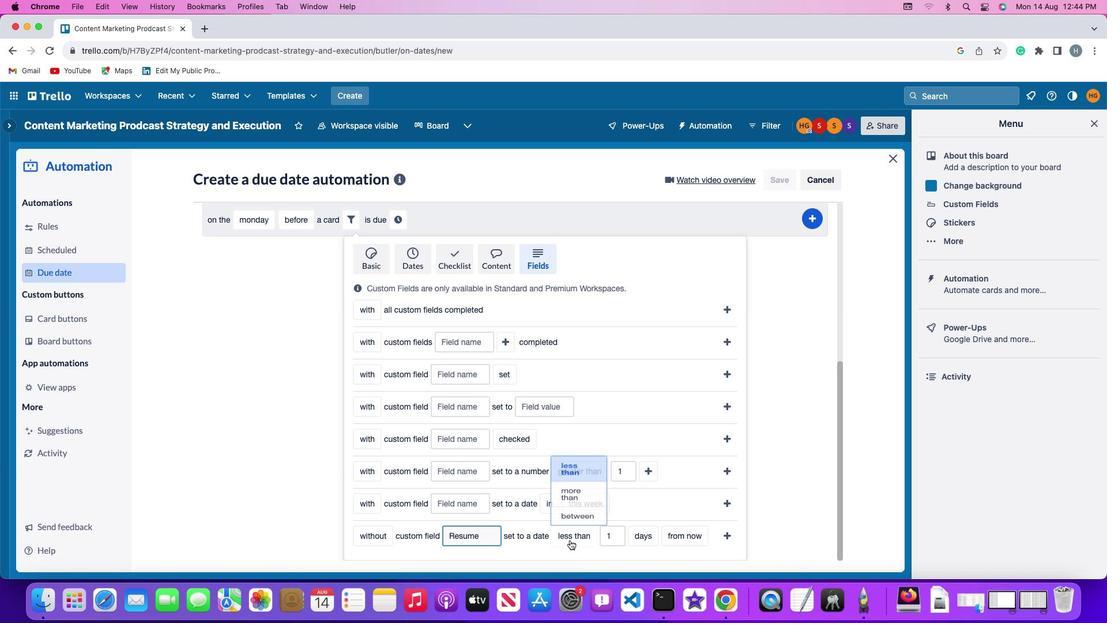 
Action: Mouse pressed left at (567, 537)
Screenshot: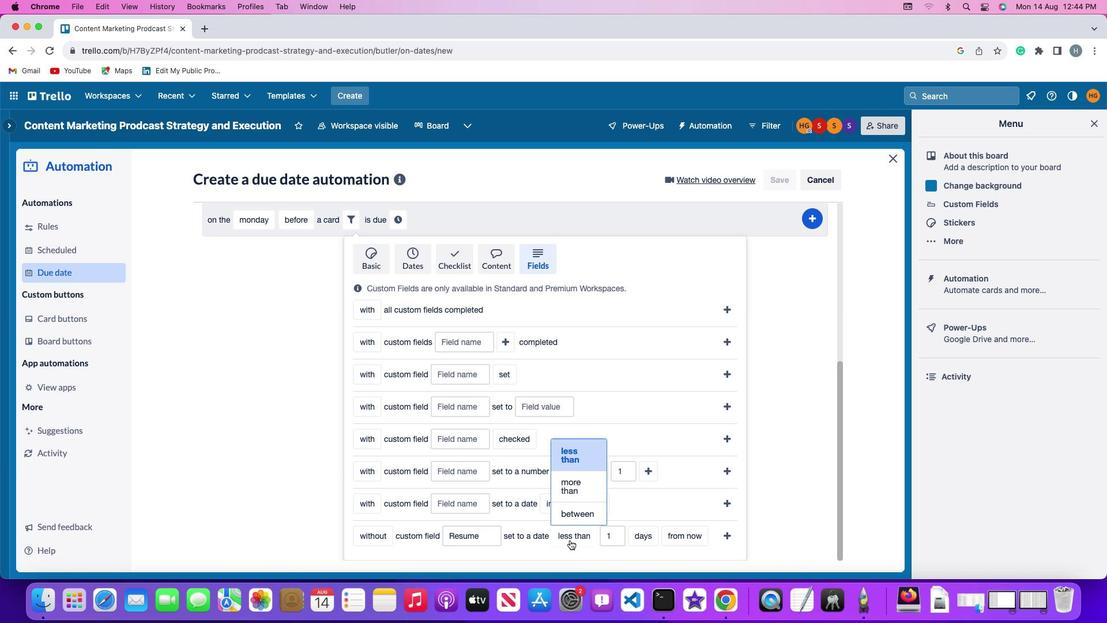 
Action: Mouse moved to (583, 477)
Screenshot: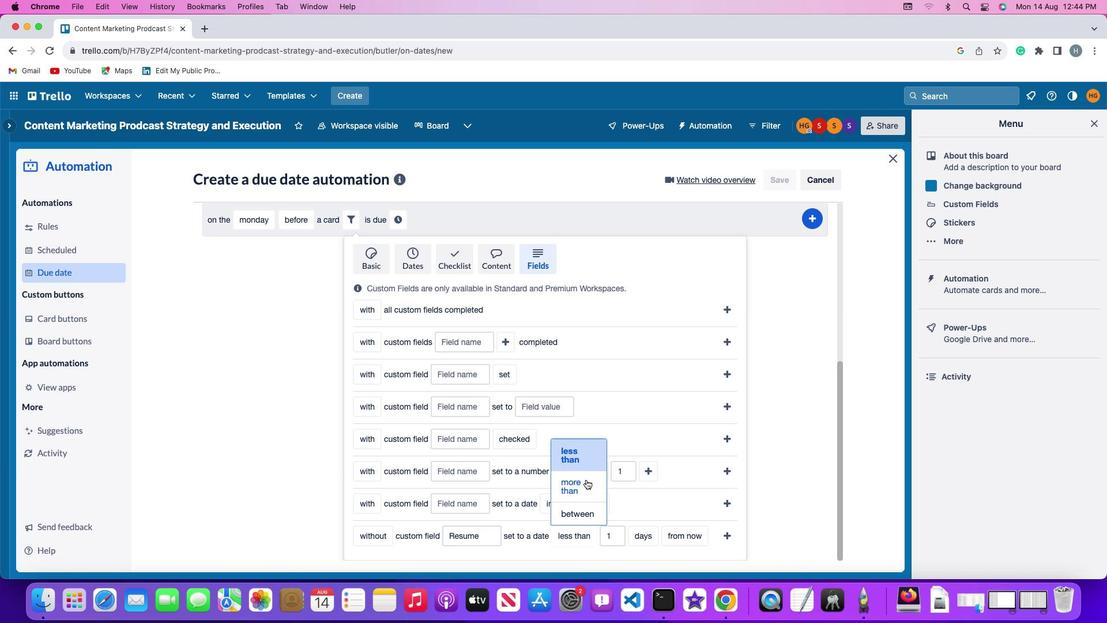 
Action: Mouse pressed left at (583, 477)
Screenshot: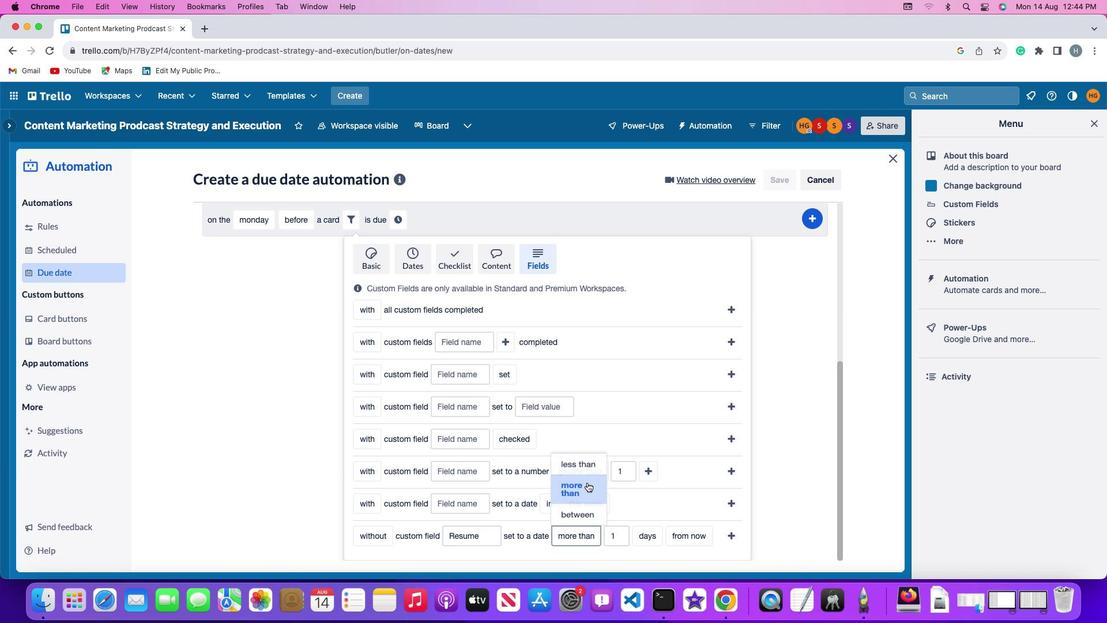 
Action: Mouse moved to (619, 534)
Screenshot: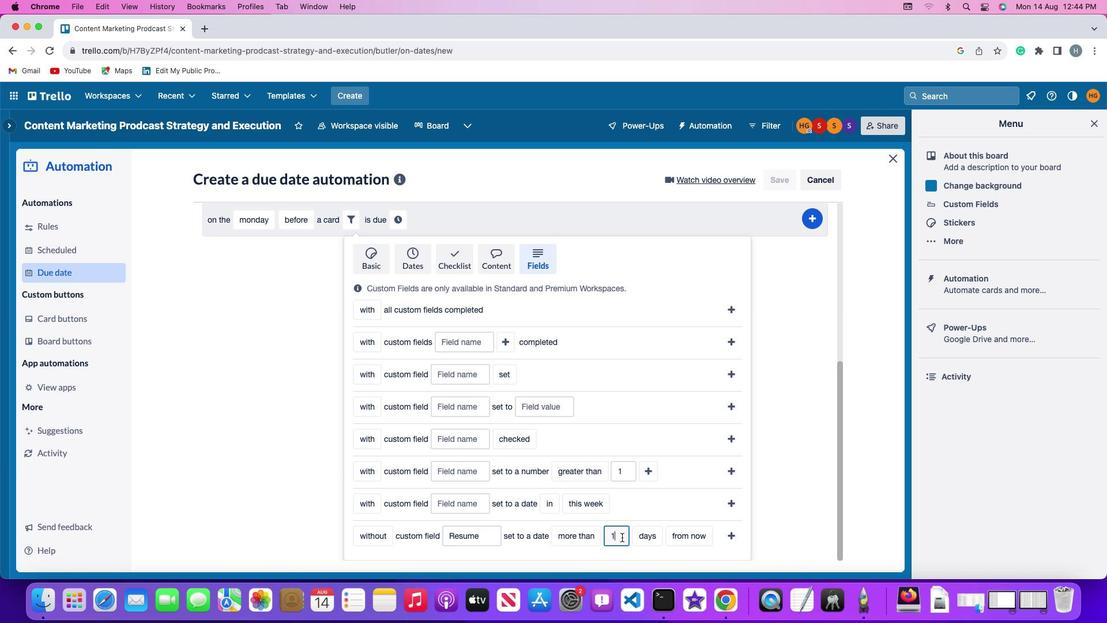
Action: Mouse pressed left at (619, 534)
Screenshot: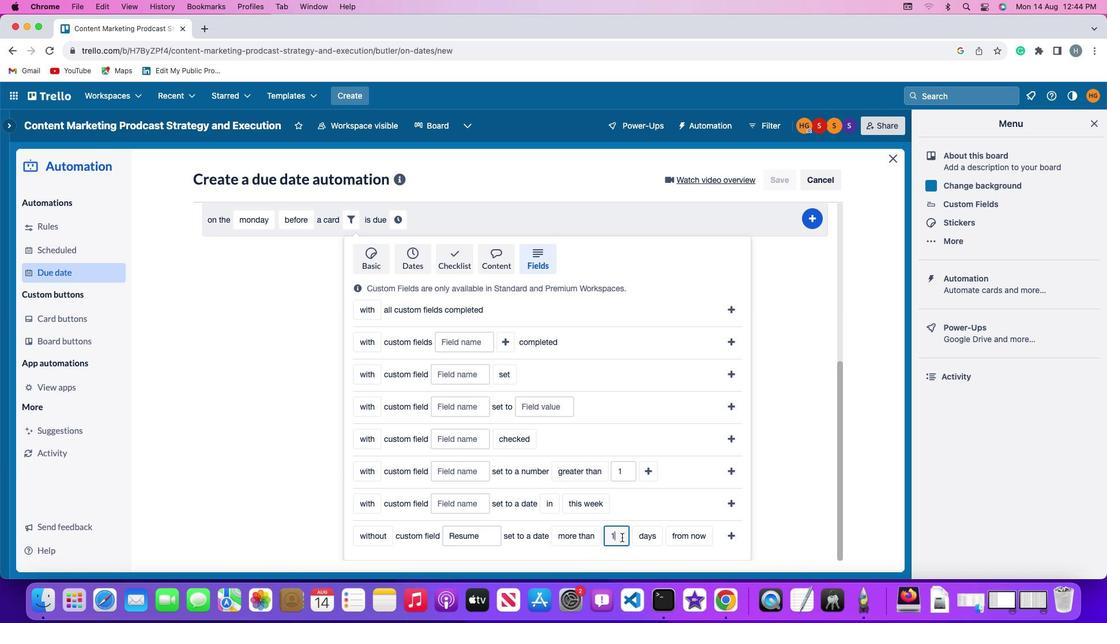 
Action: Key pressed Key.backspace'1'
Screenshot: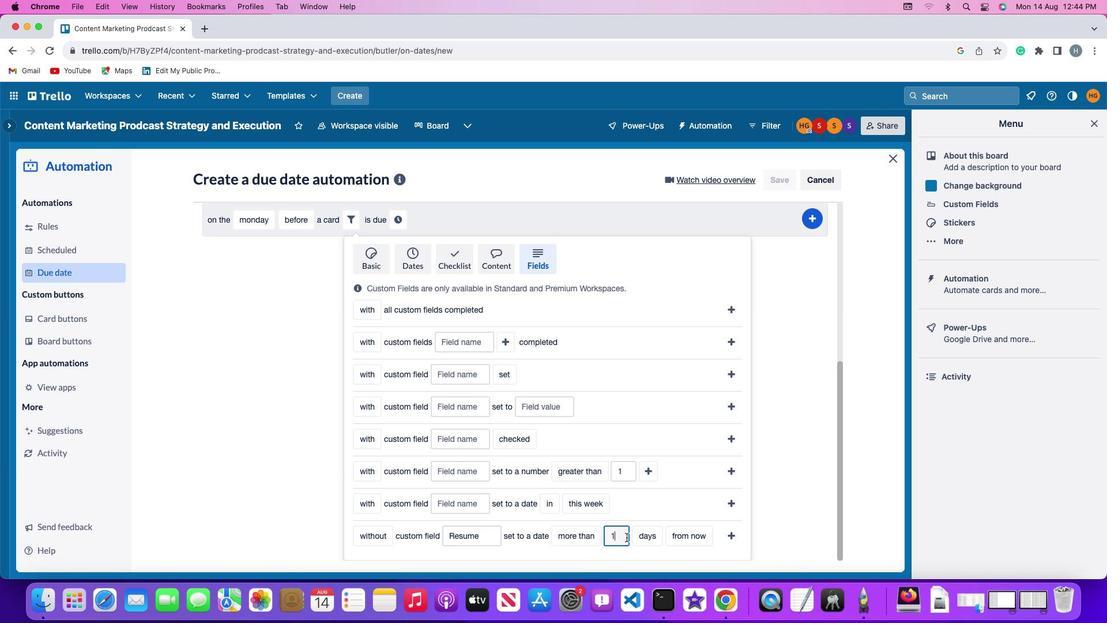 
Action: Mouse moved to (640, 534)
Screenshot: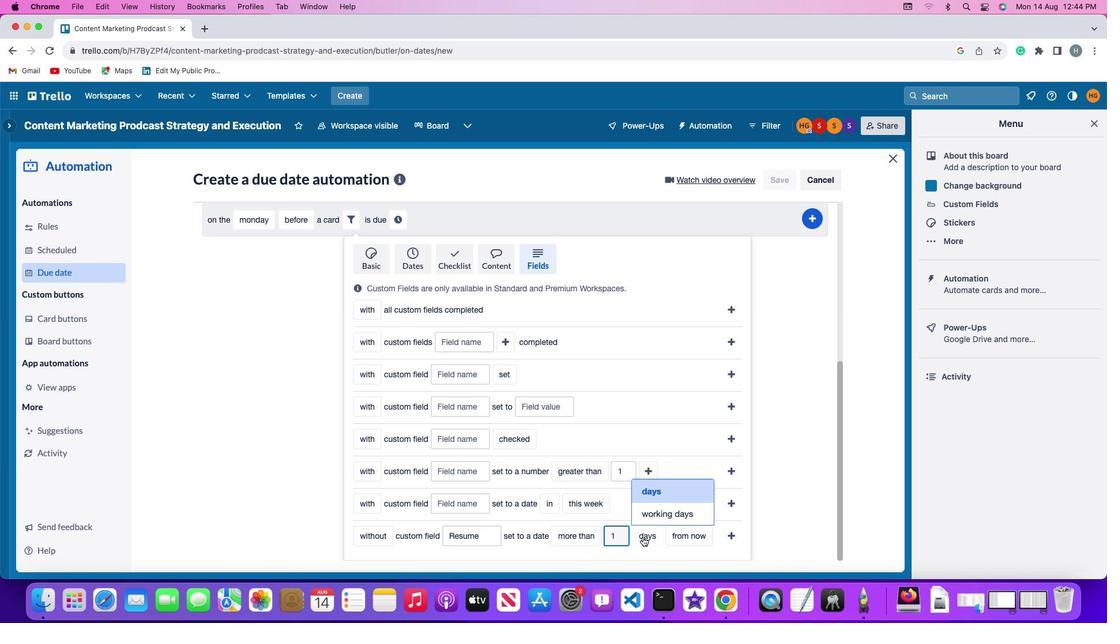 
Action: Mouse pressed left at (640, 534)
Screenshot: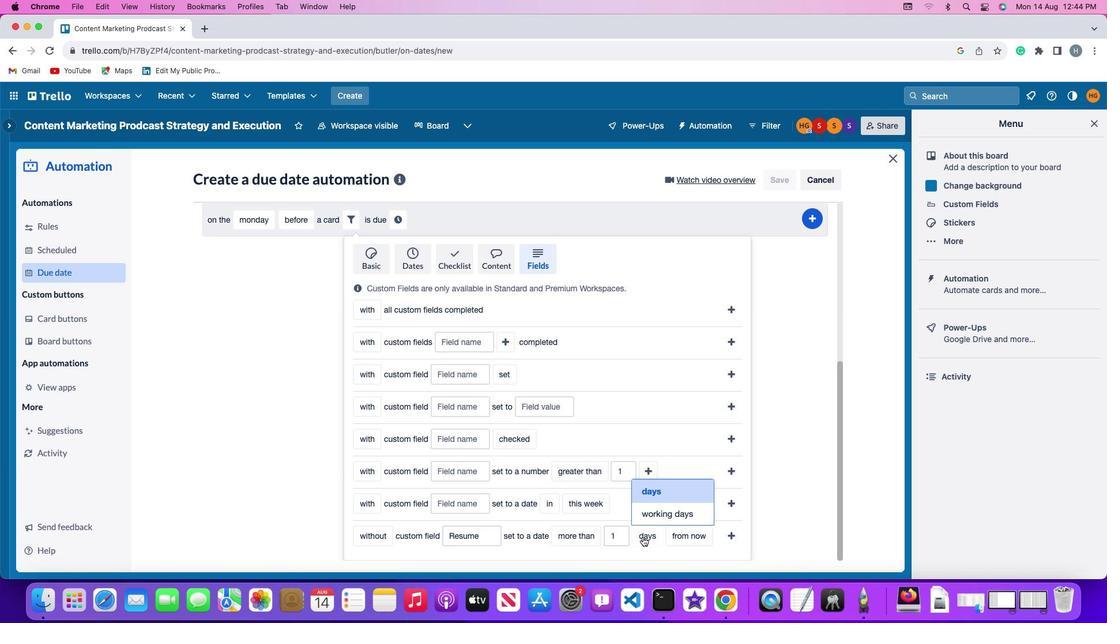 
Action: Mouse moved to (656, 484)
Screenshot: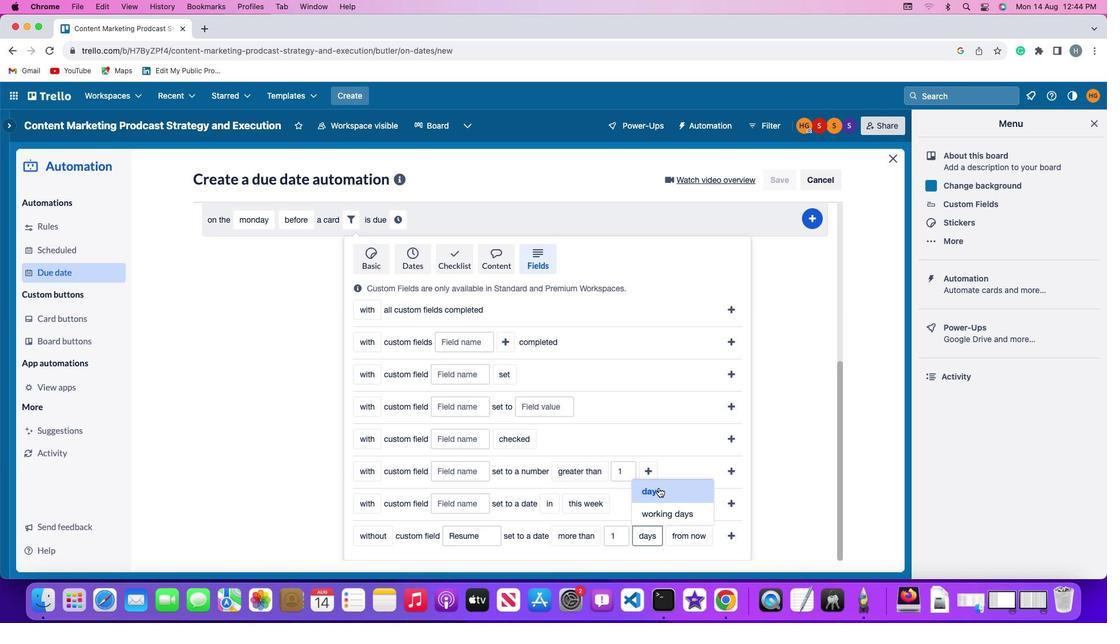
Action: Mouse pressed left at (656, 484)
Screenshot: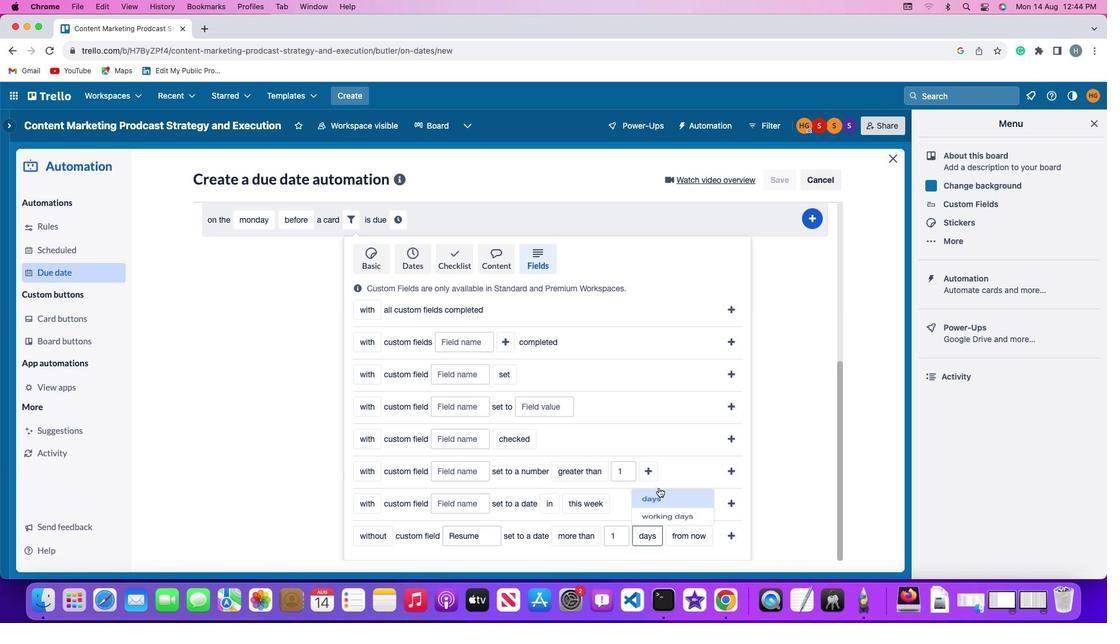 
Action: Mouse moved to (694, 536)
Screenshot: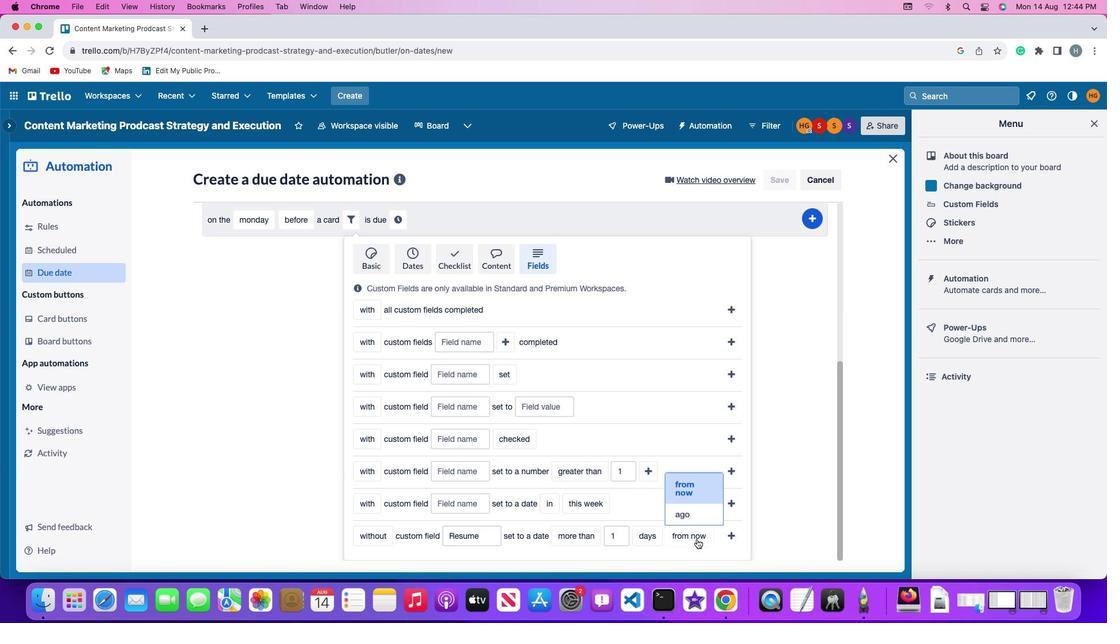 
Action: Mouse pressed left at (694, 536)
Screenshot: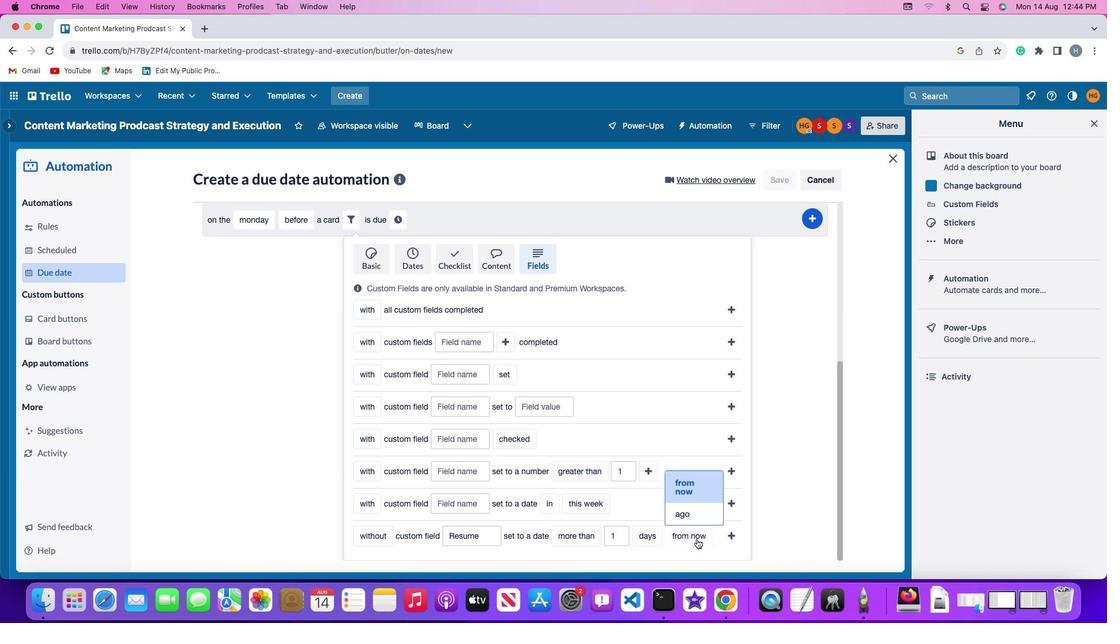 
Action: Mouse moved to (676, 509)
Screenshot: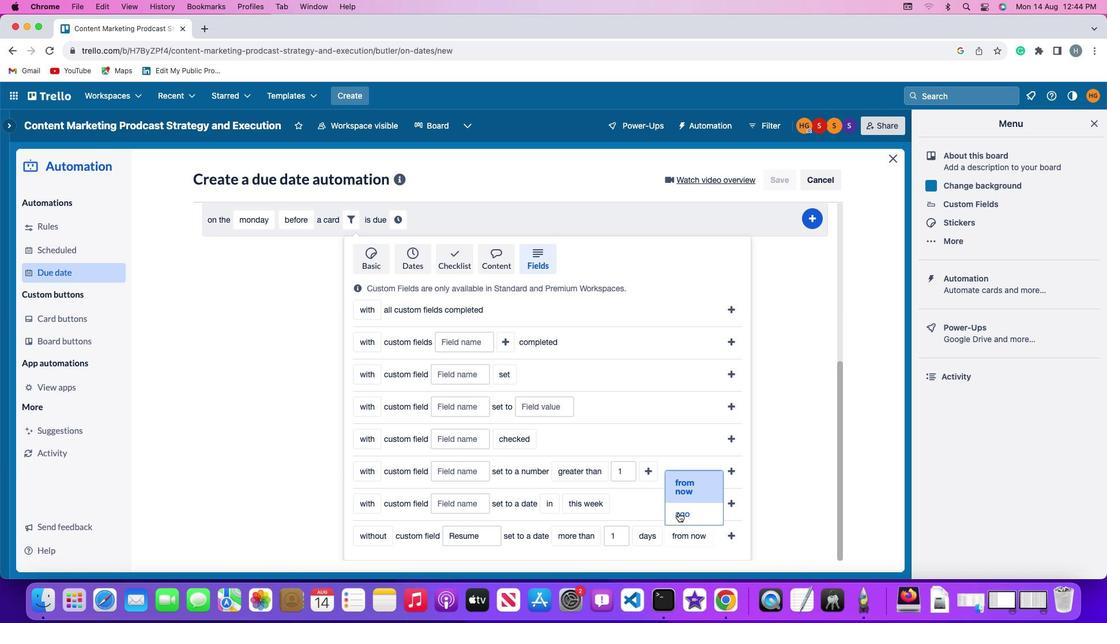 
Action: Mouse pressed left at (676, 509)
Screenshot: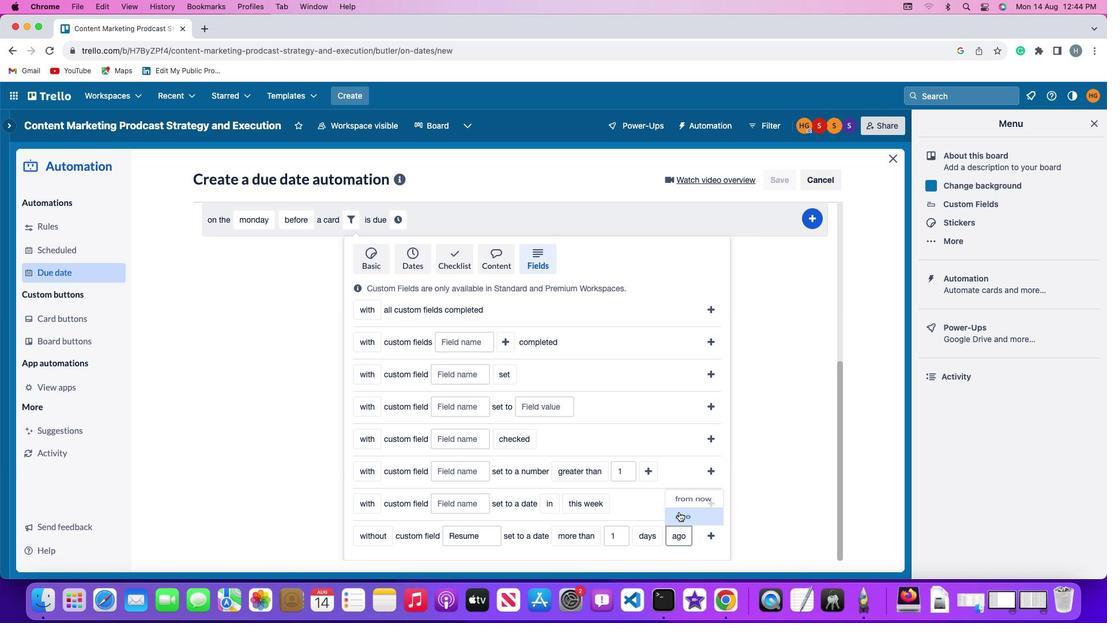
Action: Mouse moved to (708, 528)
Screenshot: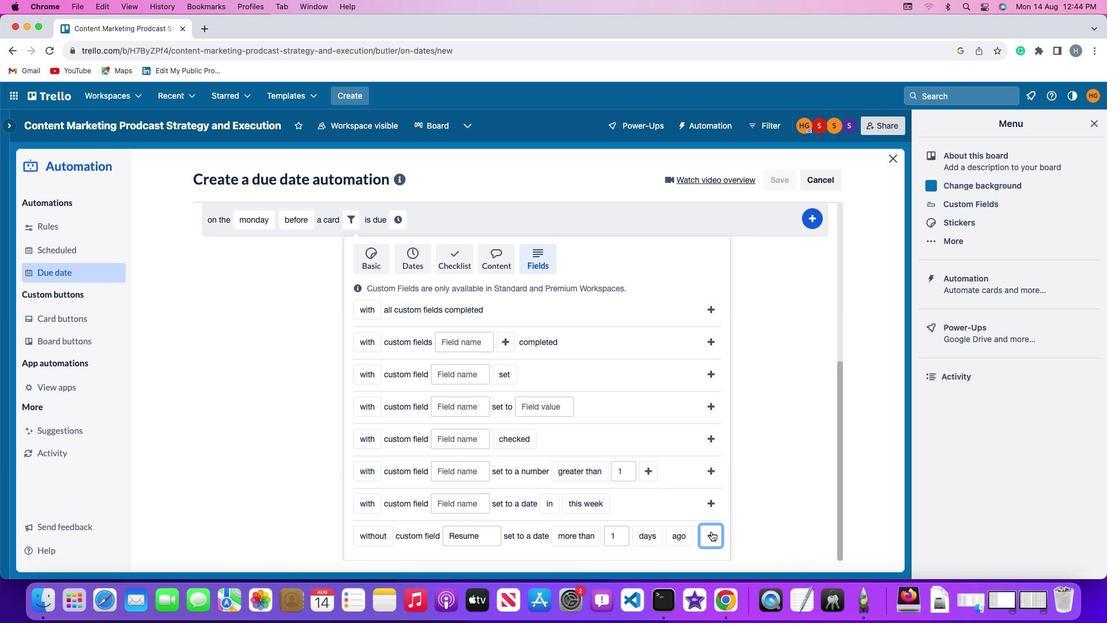 
Action: Mouse pressed left at (708, 528)
Screenshot: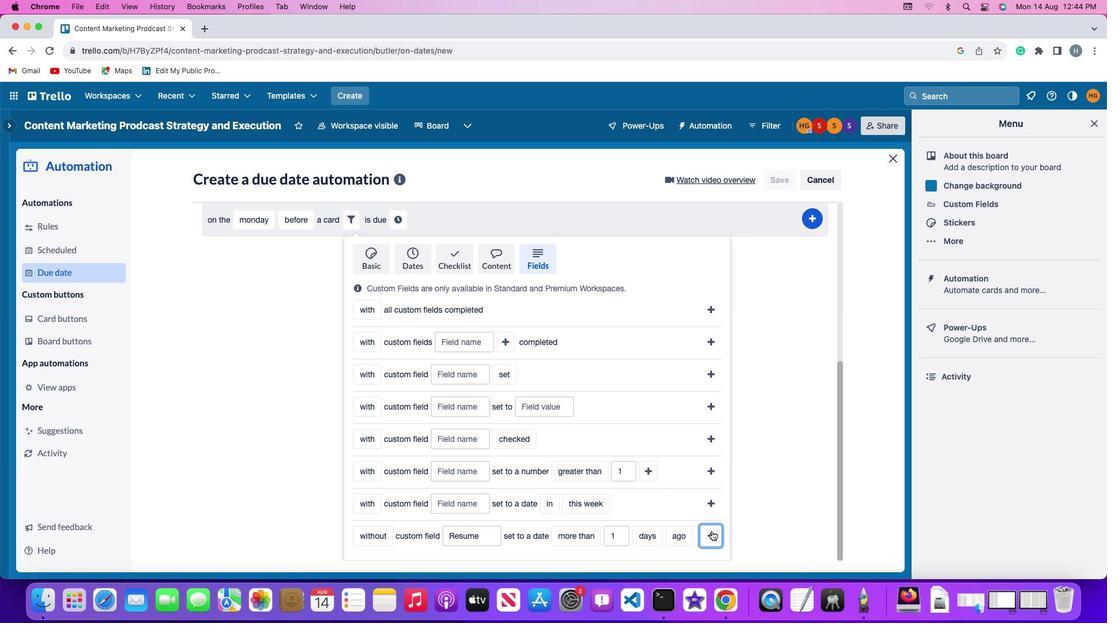 
Action: Mouse moved to (660, 496)
Screenshot: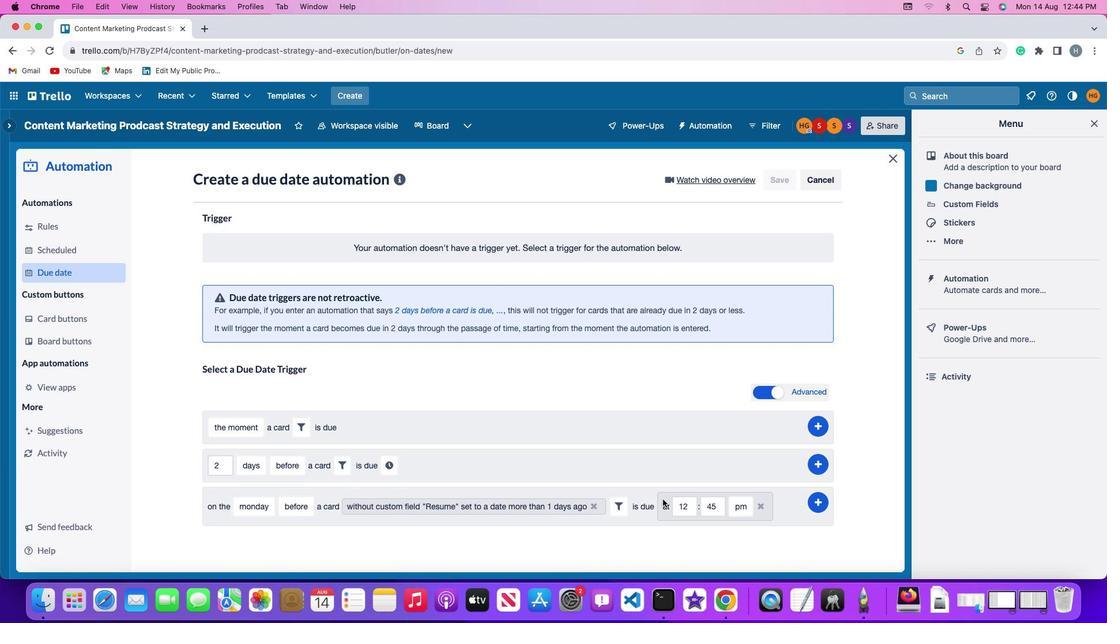 
Action: Mouse pressed left at (660, 496)
Screenshot: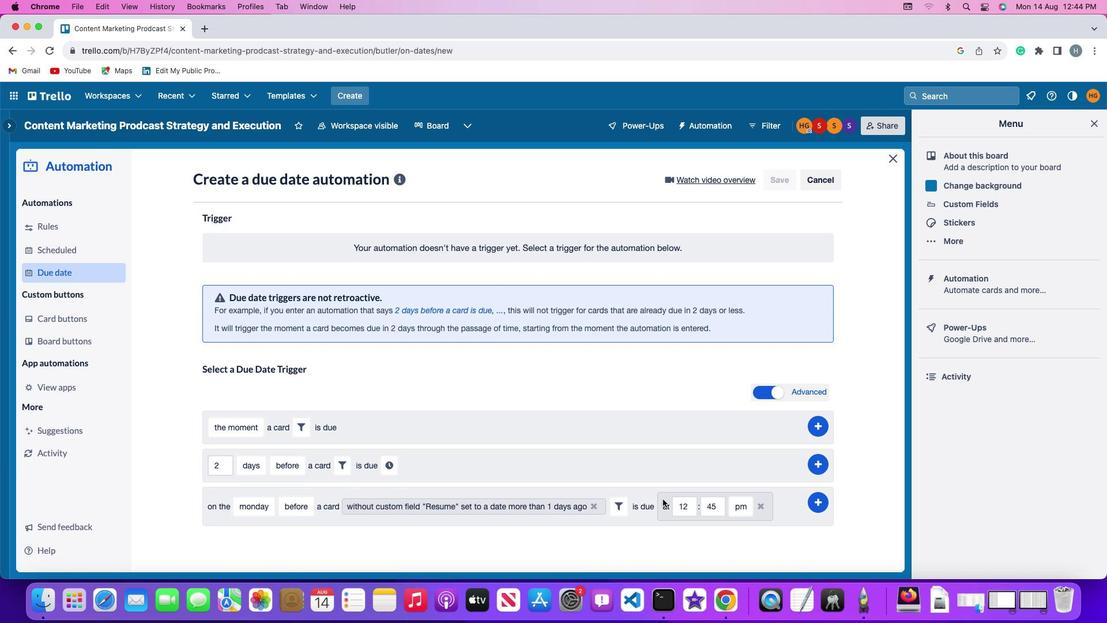 
Action: Mouse moved to (691, 503)
Screenshot: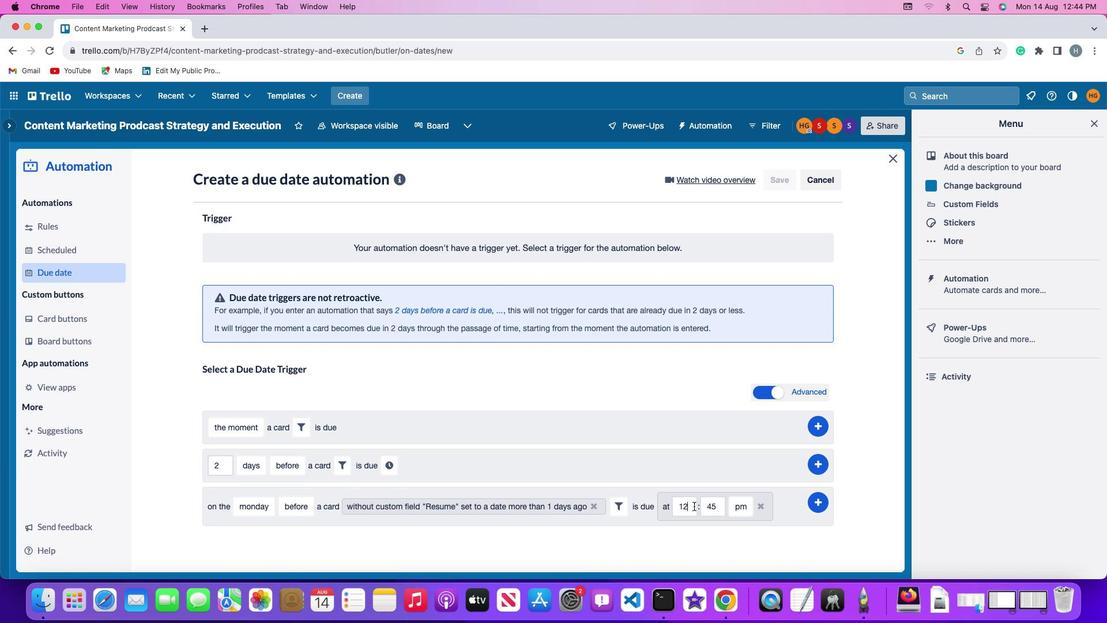 
Action: Mouse pressed left at (691, 503)
Screenshot: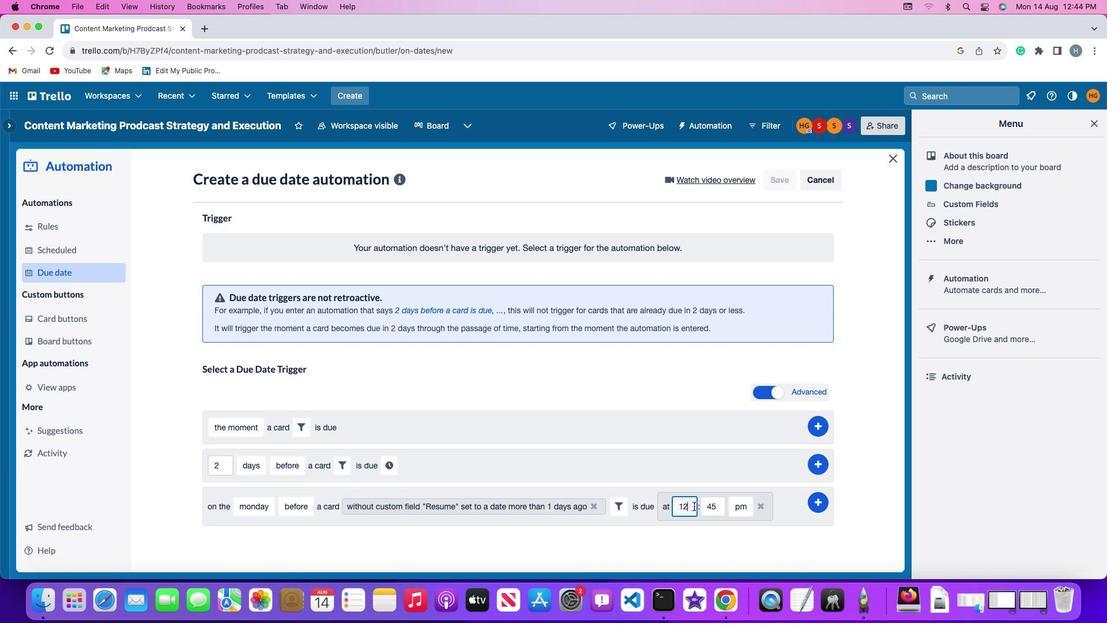 
Action: Mouse moved to (691, 503)
Screenshot: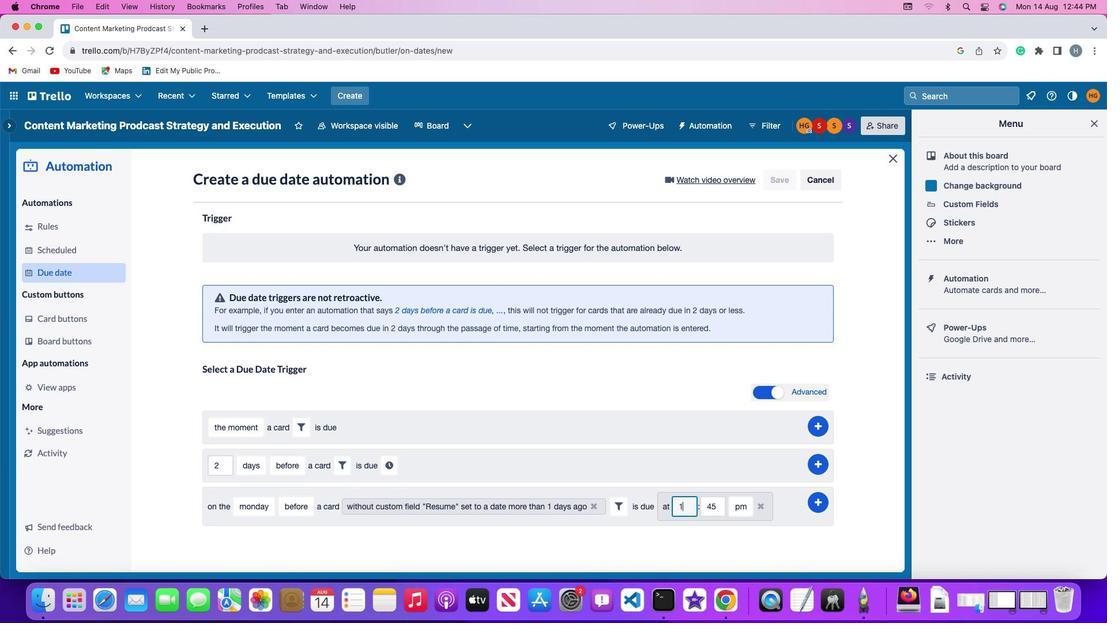 
Action: Key pressed Key.backspaceKey.backspace
Screenshot: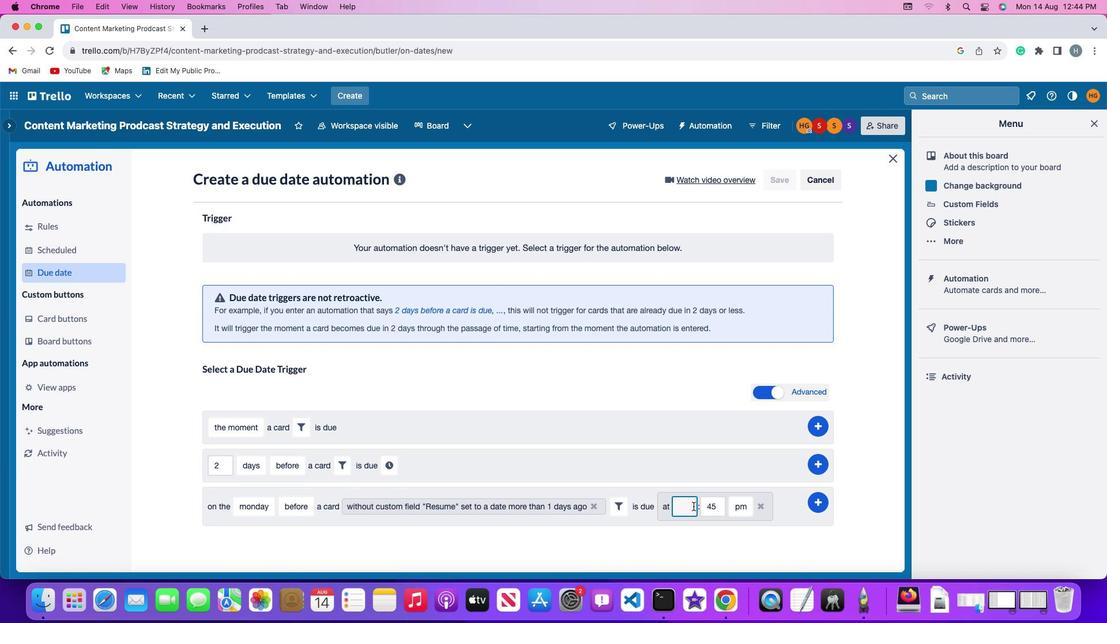 
Action: Mouse moved to (690, 503)
Screenshot: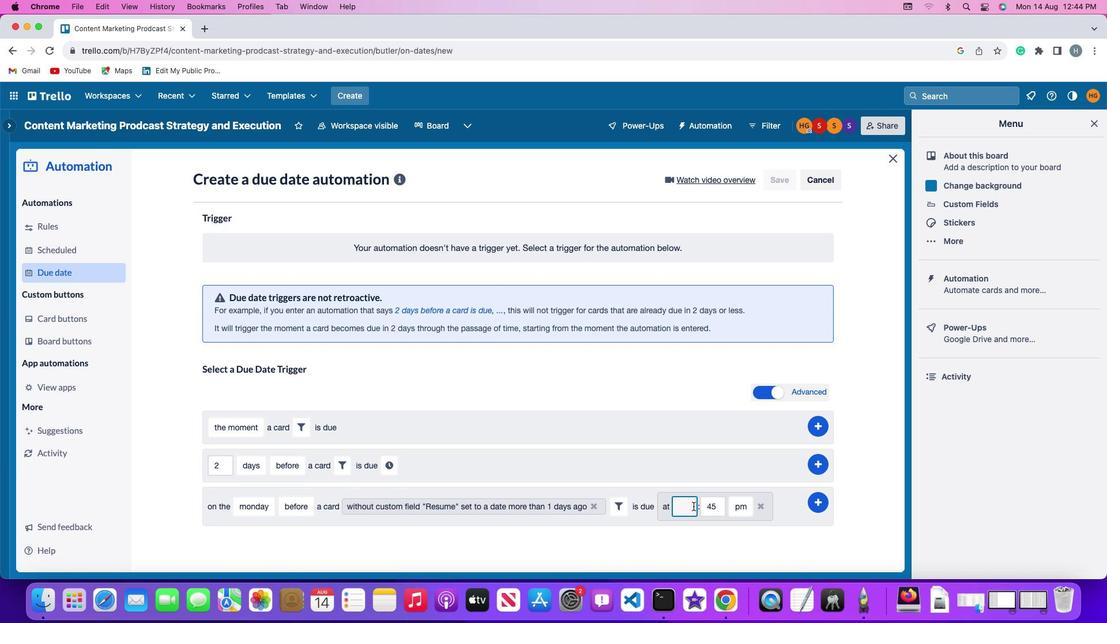 
Action: Key pressed '1''1'
Screenshot: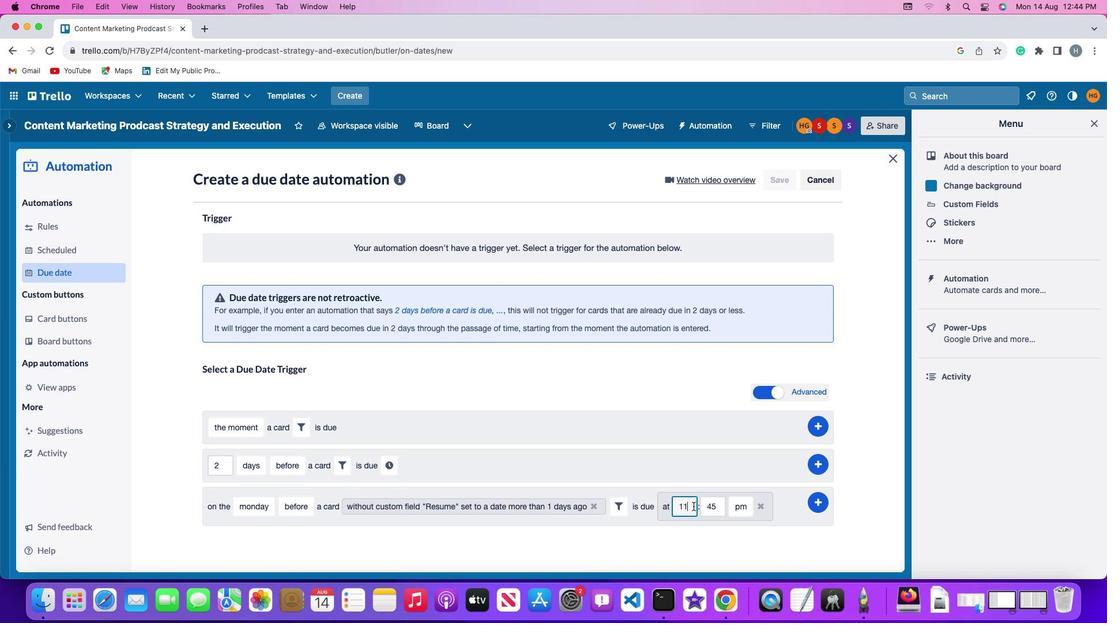 
Action: Mouse moved to (716, 502)
Screenshot: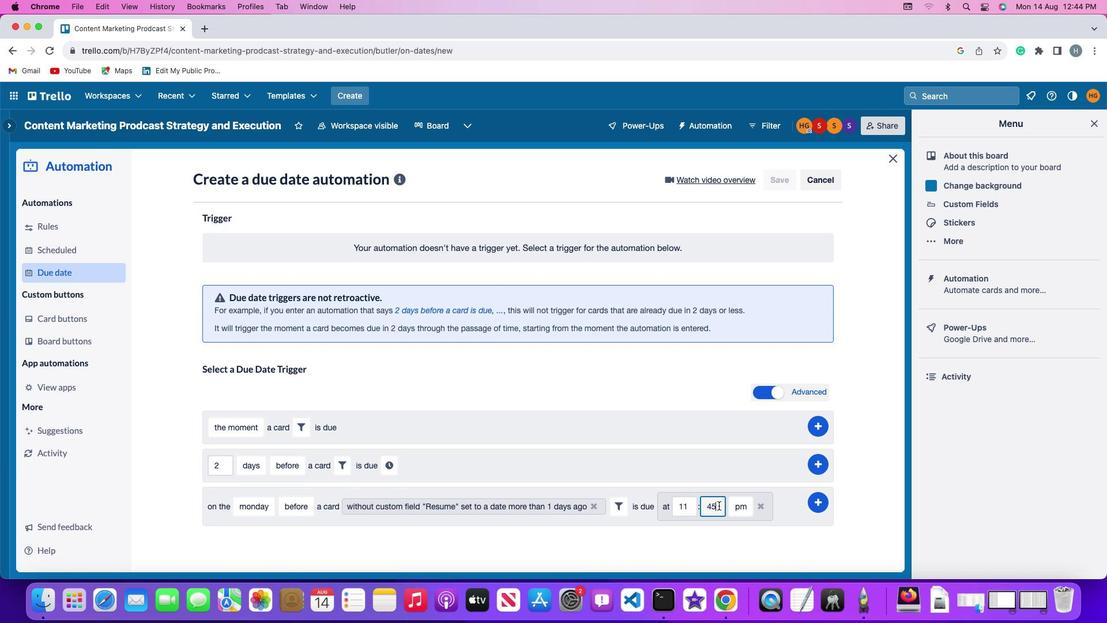 
Action: Mouse pressed left at (716, 502)
Screenshot: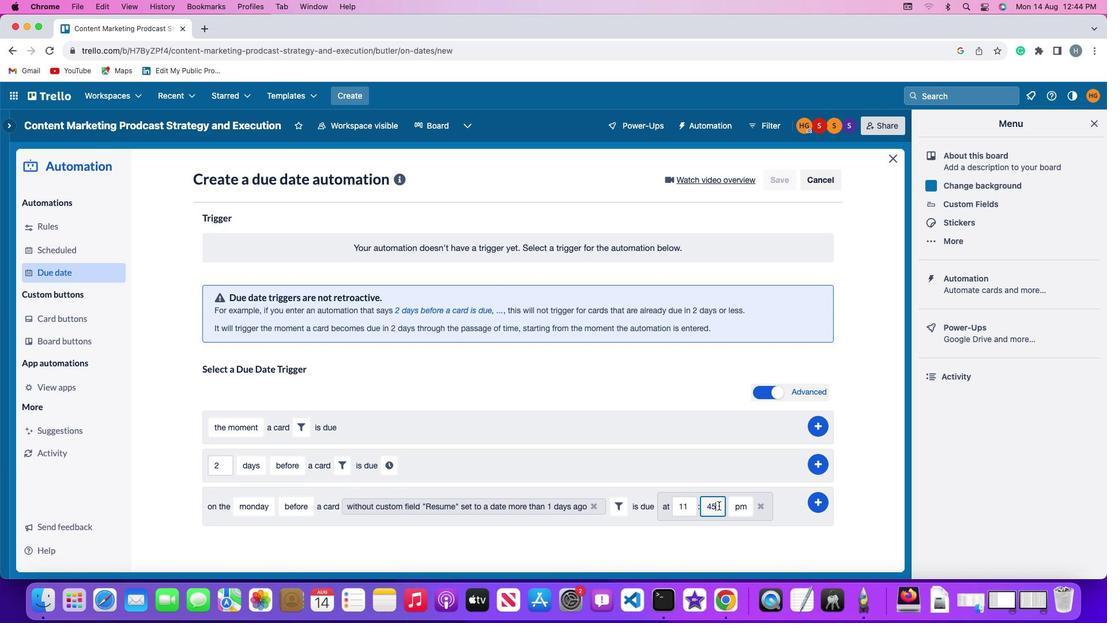 
Action: Key pressed Key.backspaceKey.backspace
Screenshot: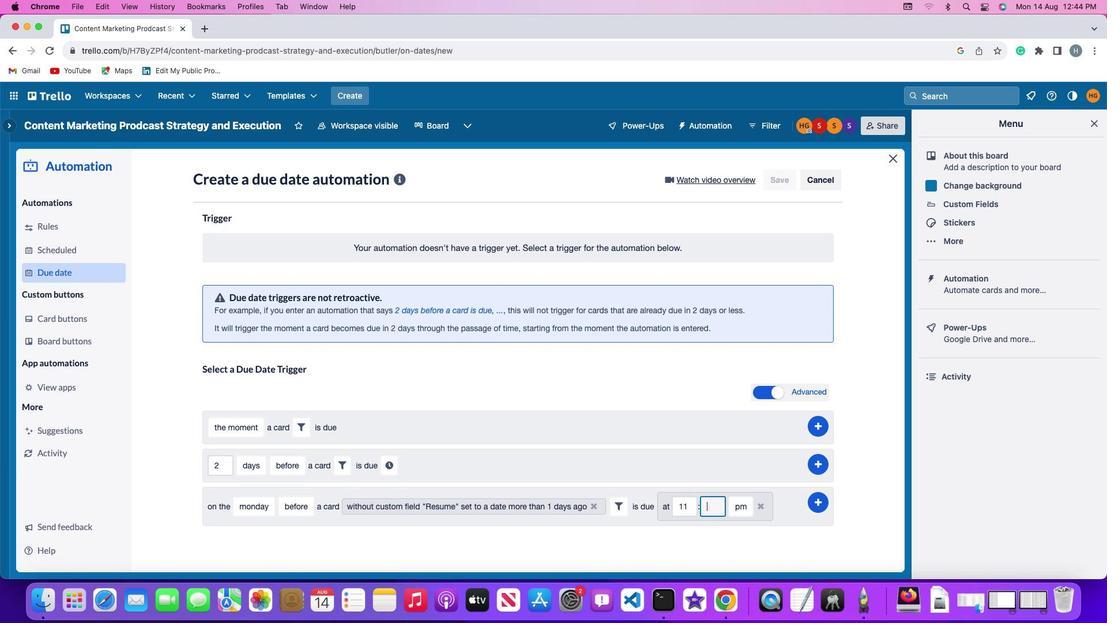 
Action: Mouse moved to (716, 502)
Screenshot: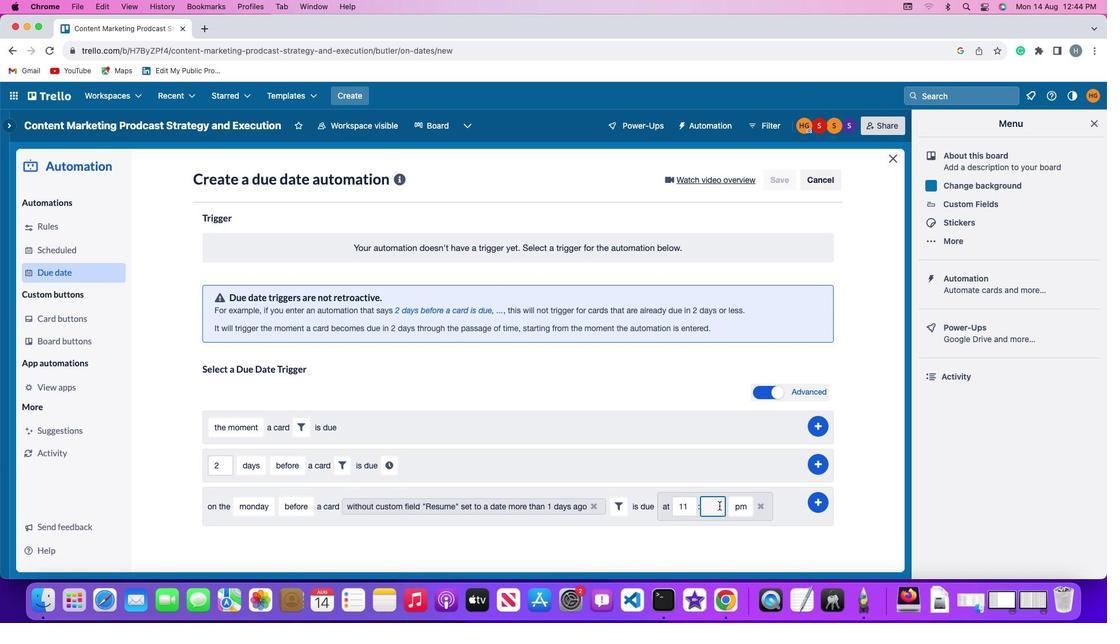 
Action: Key pressed '0''0'
Screenshot: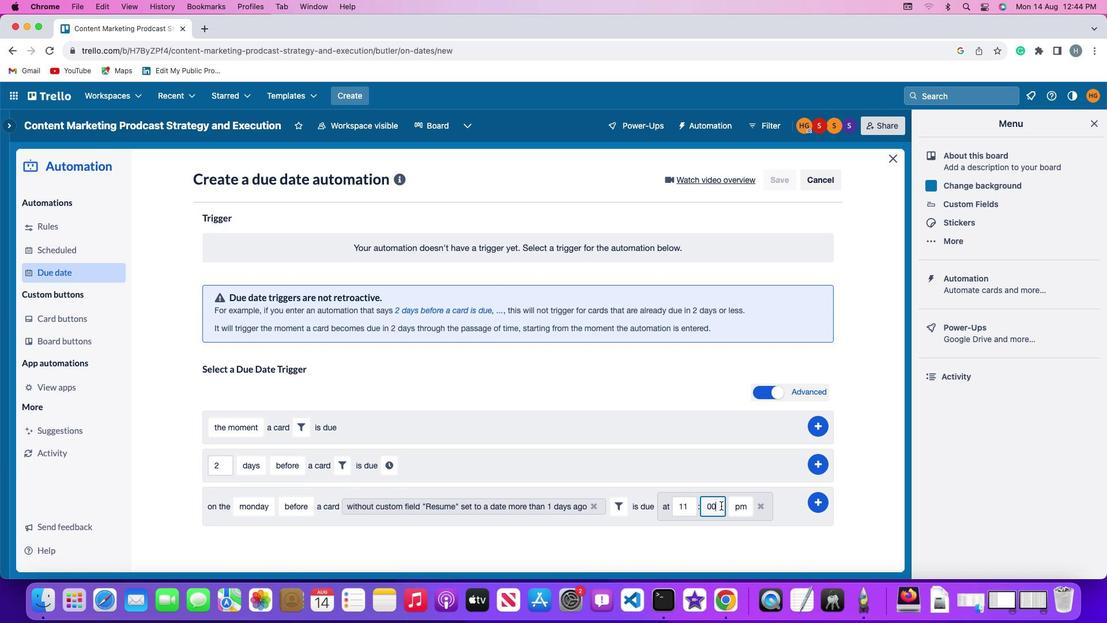 
Action: Mouse moved to (729, 503)
Screenshot: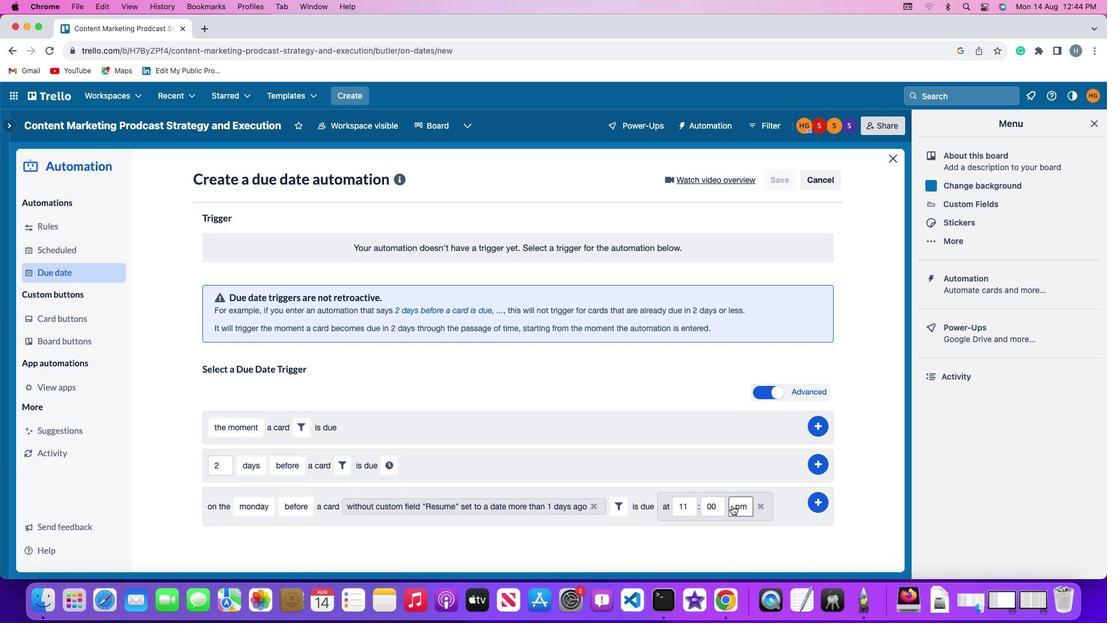 
Action: Mouse pressed left at (729, 503)
Screenshot: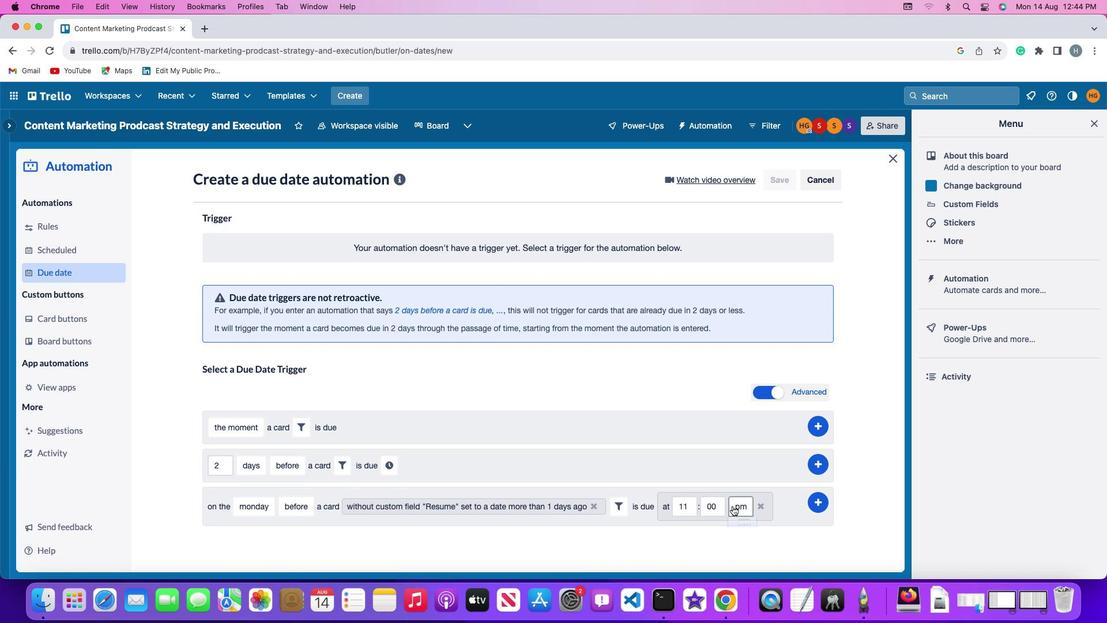 
Action: Mouse moved to (737, 525)
Screenshot: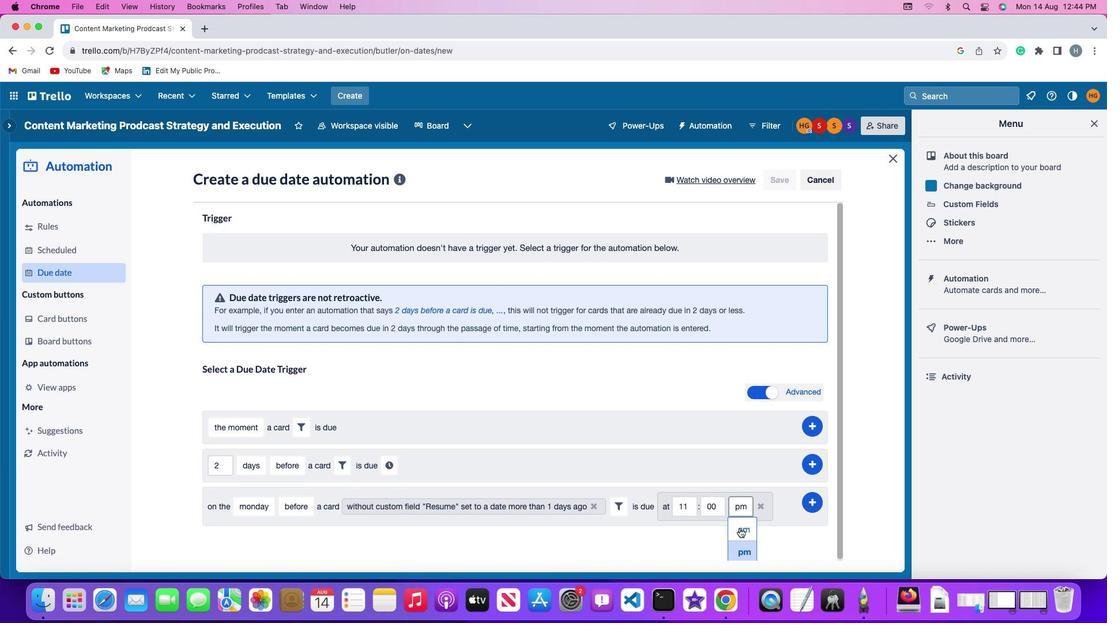 
Action: Mouse pressed left at (737, 525)
Screenshot: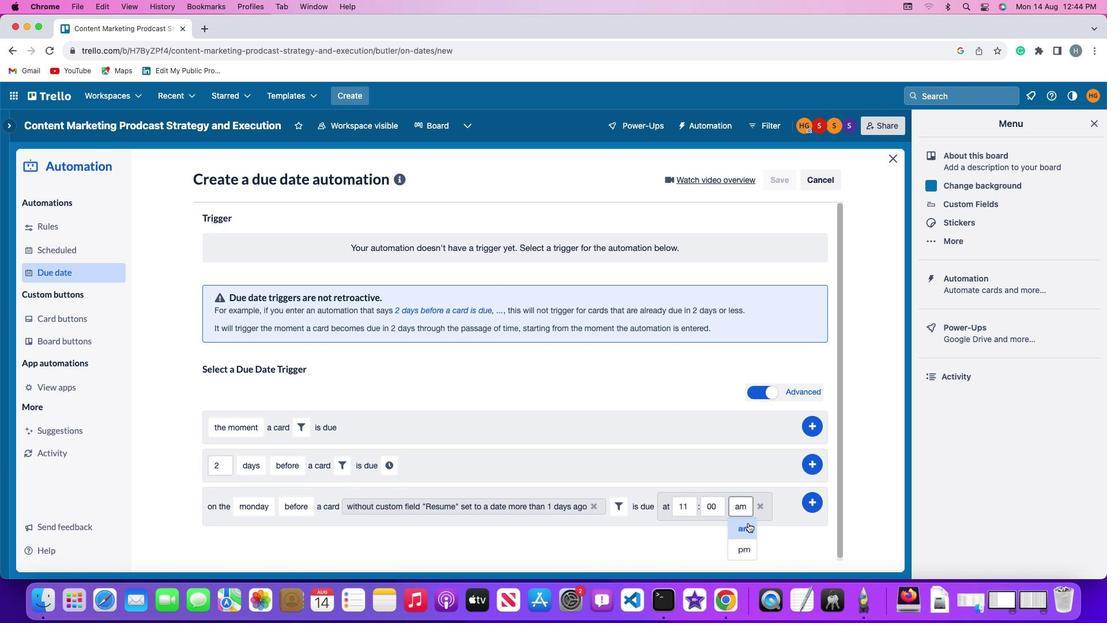 
Action: Mouse moved to (818, 496)
Screenshot: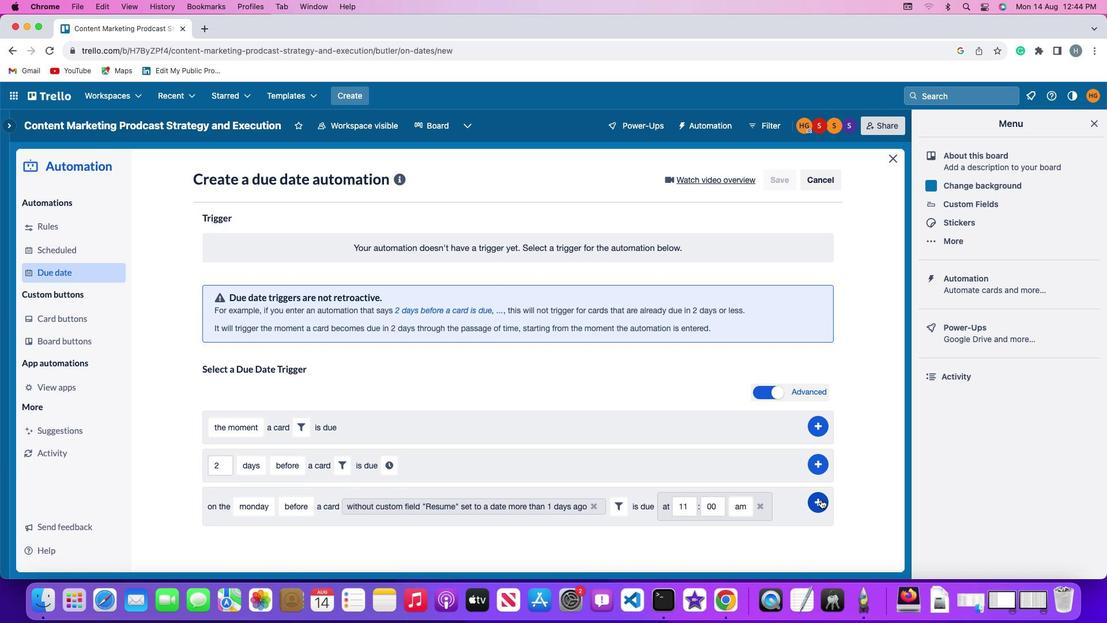 
Action: Mouse pressed left at (818, 496)
Screenshot: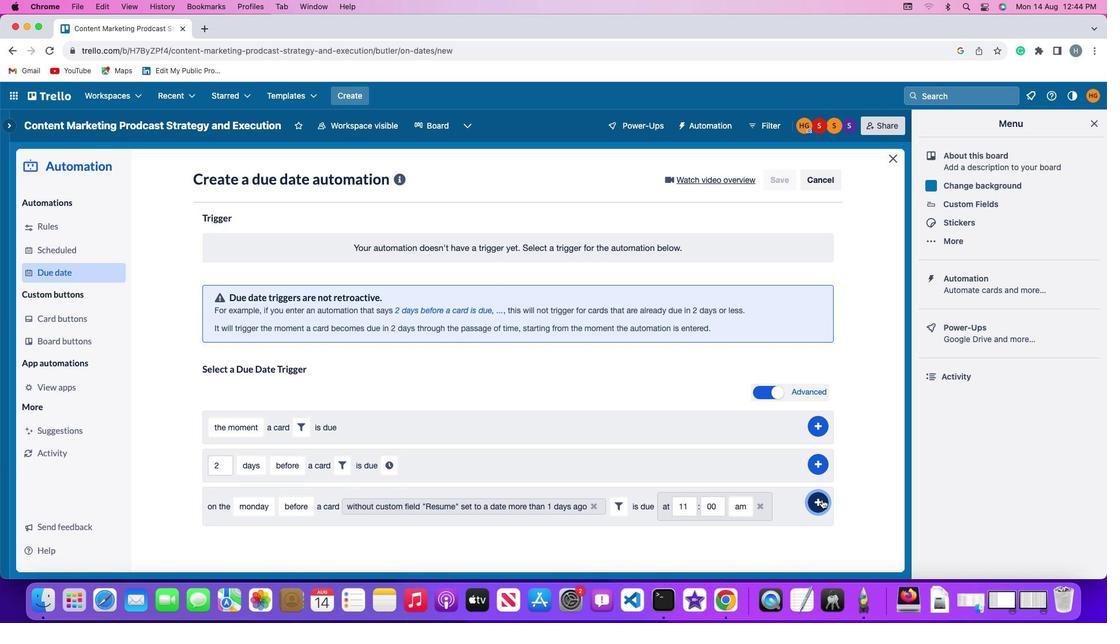 
Action: Mouse moved to (850, 413)
Screenshot: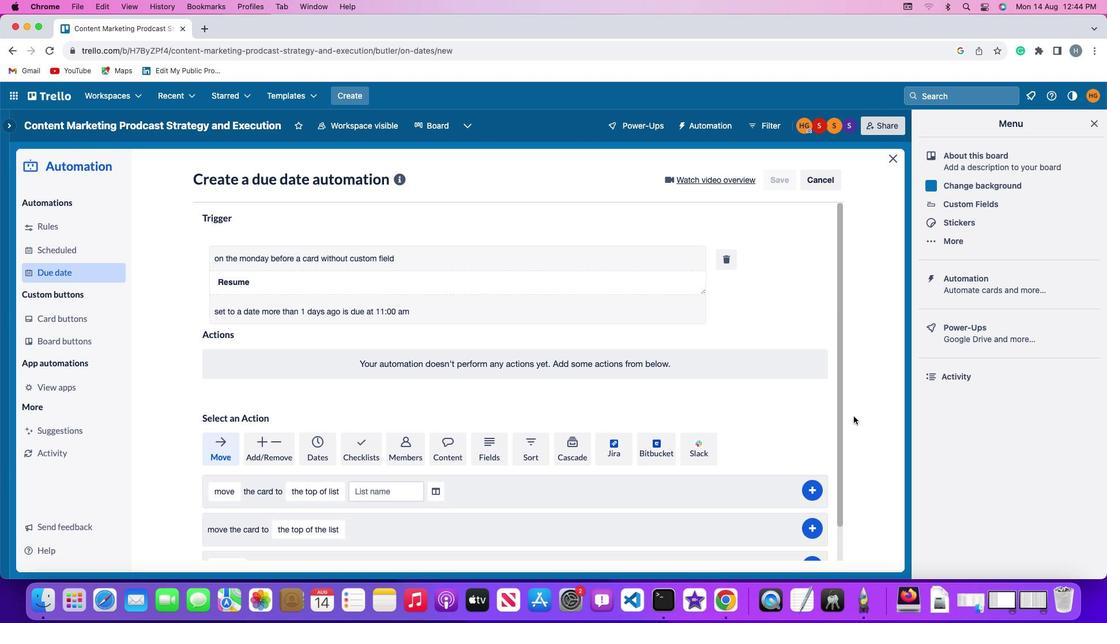 
